 Task: Find connections with filter location Marche-en-Famenne with filter topic #Healthwith filter profile language Potuguese with filter current company NCS Group with filter school Deccan College Of Engineering And Technology with filter industry Water, Waste, Steam, and Air Conditioning Services with filter service category Email Marketing with filter keywords title Landscaping Worker
Action: Mouse moved to (521, 91)
Screenshot: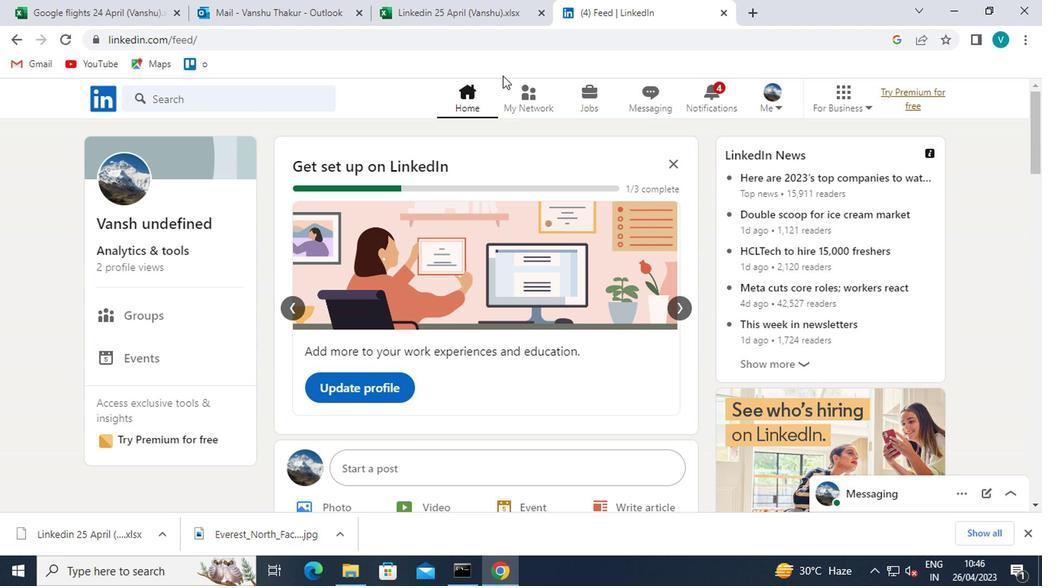
Action: Mouse pressed left at (521, 91)
Screenshot: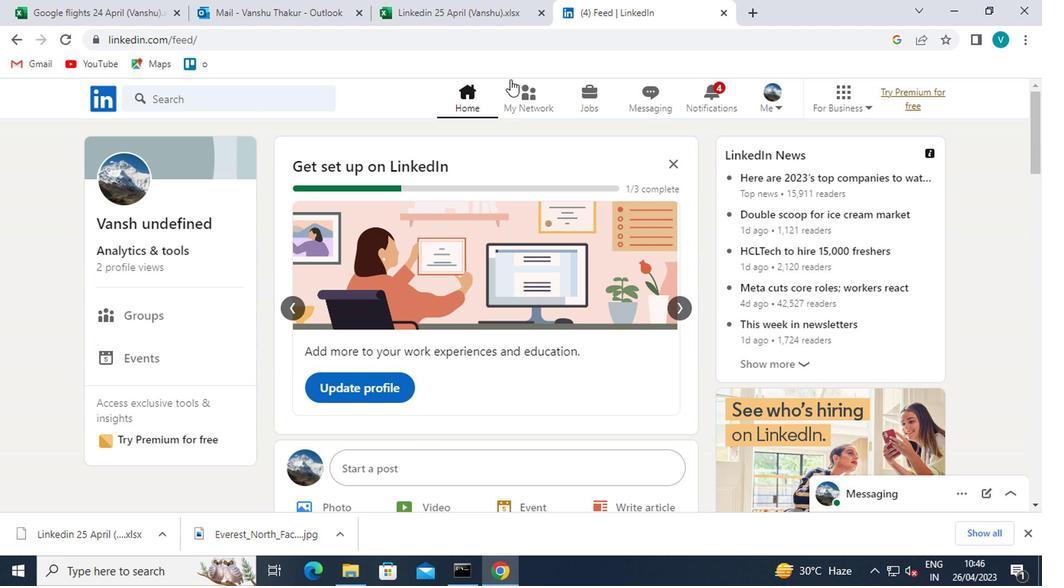 
Action: Mouse moved to (124, 186)
Screenshot: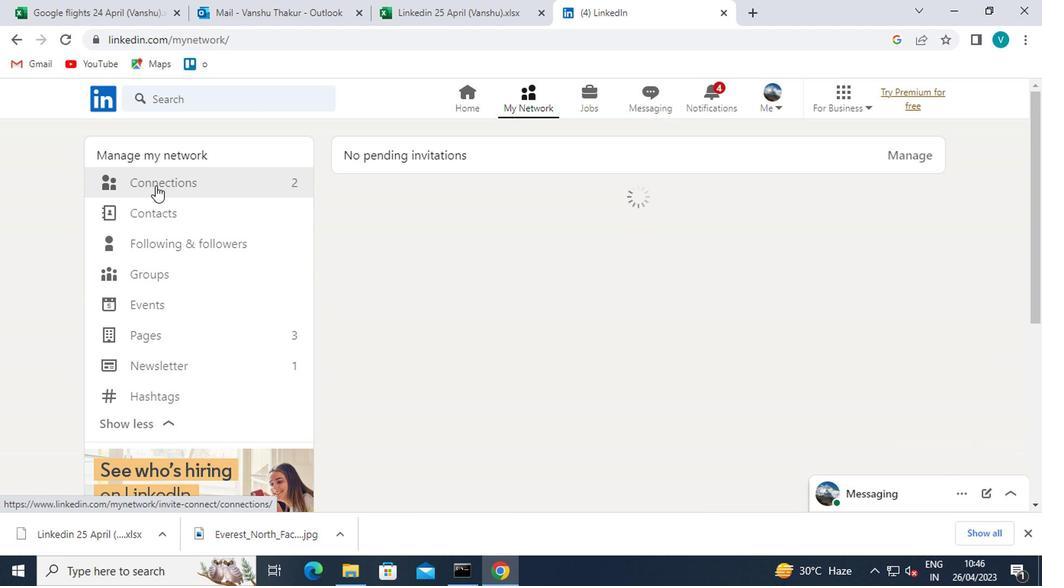 
Action: Mouse pressed left at (124, 186)
Screenshot: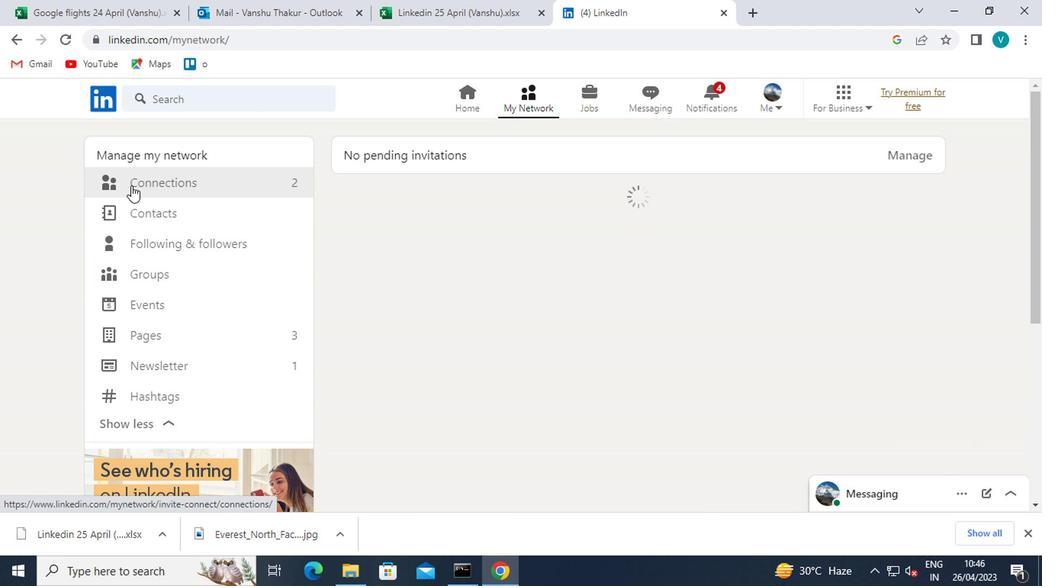 
Action: Mouse moved to (612, 185)
Screenshot: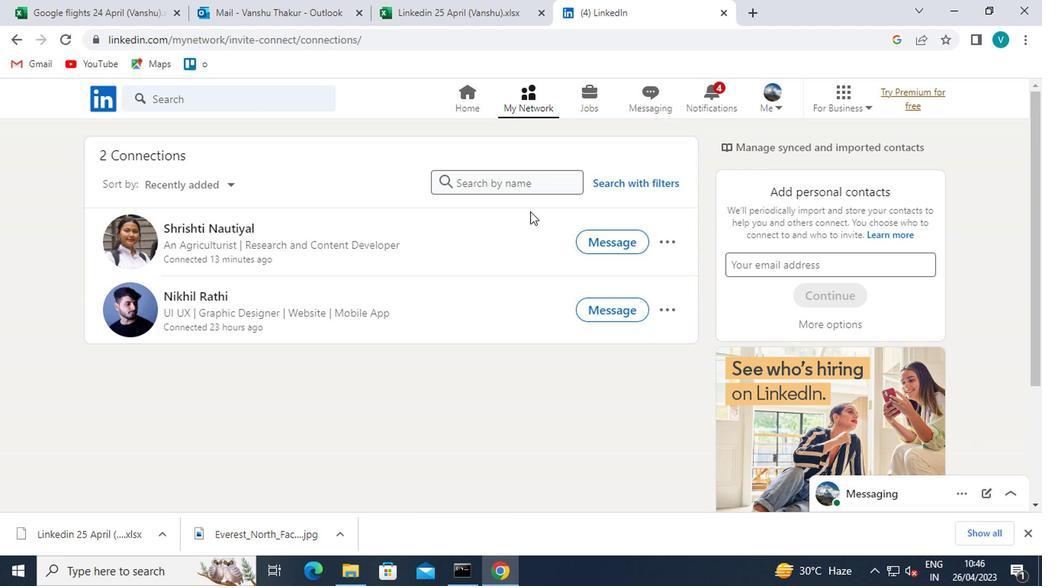 
Action: Mouse pressed left at (612, 185)
Screenshot: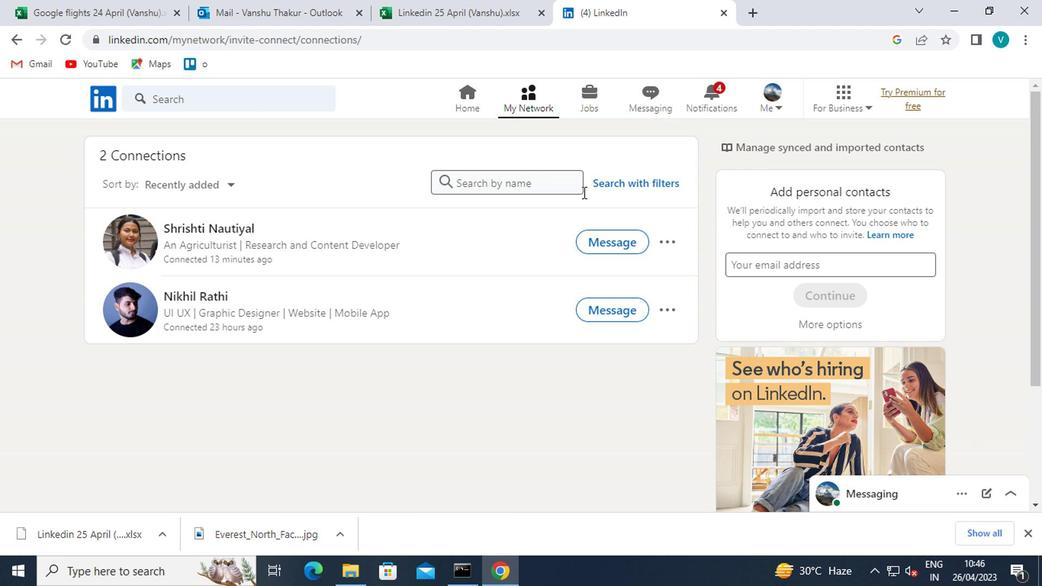 
Action: Mouse moved to (504, 132)
Screenshot: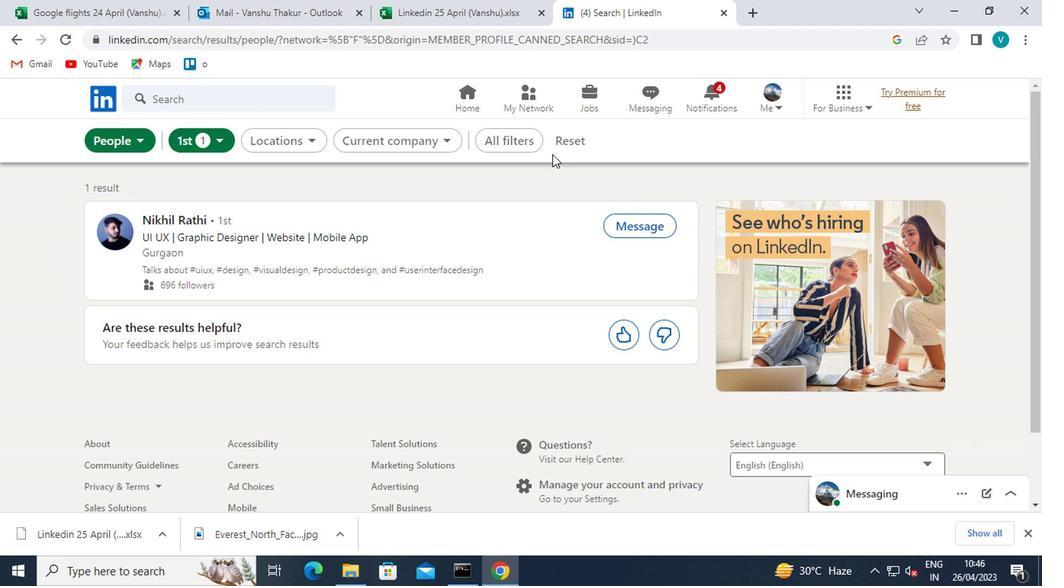 
Action: Mouse pressed left at (504, 132)
Screenshot: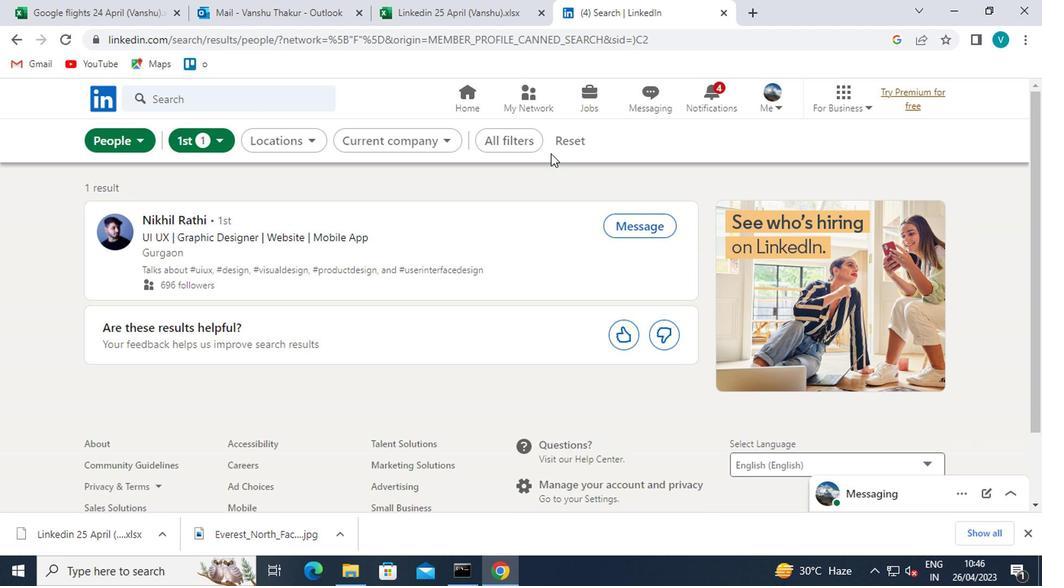 
Action: Mouse moved to (890, 322)
Screenshot: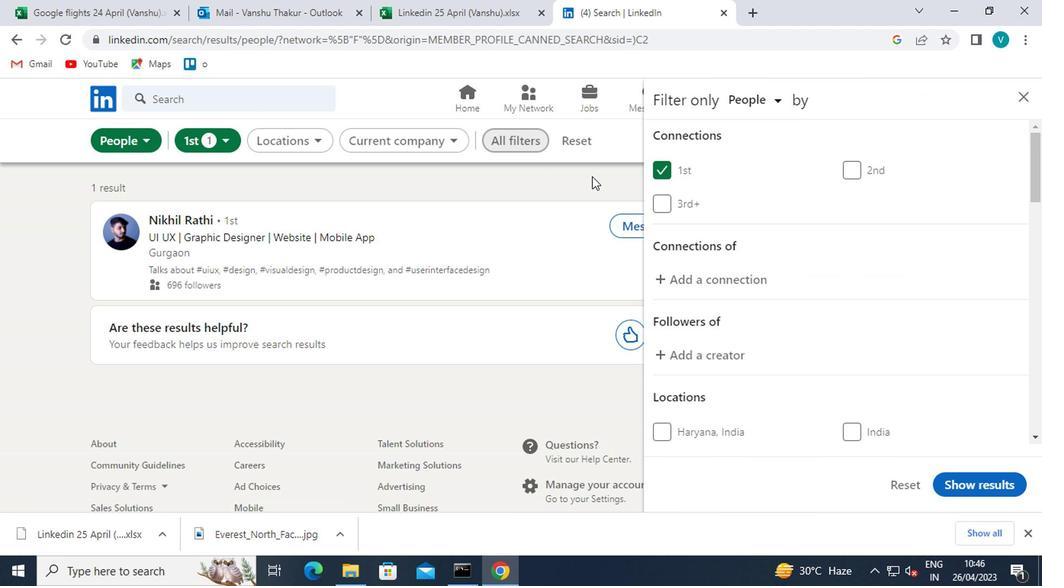 
Action: Mouse scrolled (890, 321) with delta (0, -1)
Screenshot: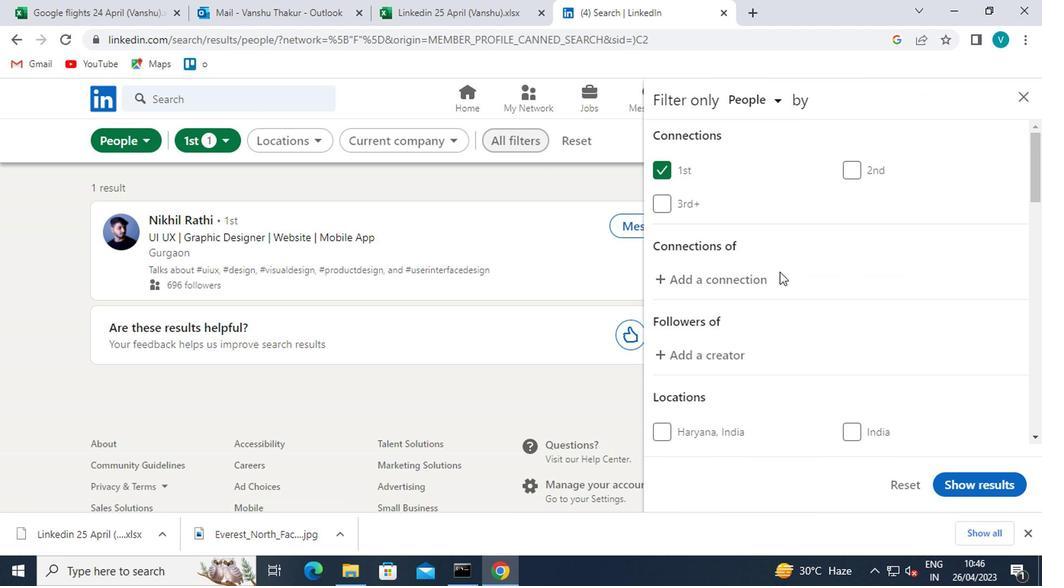
Action: Mouse moved to (890, 323)
Screenshot: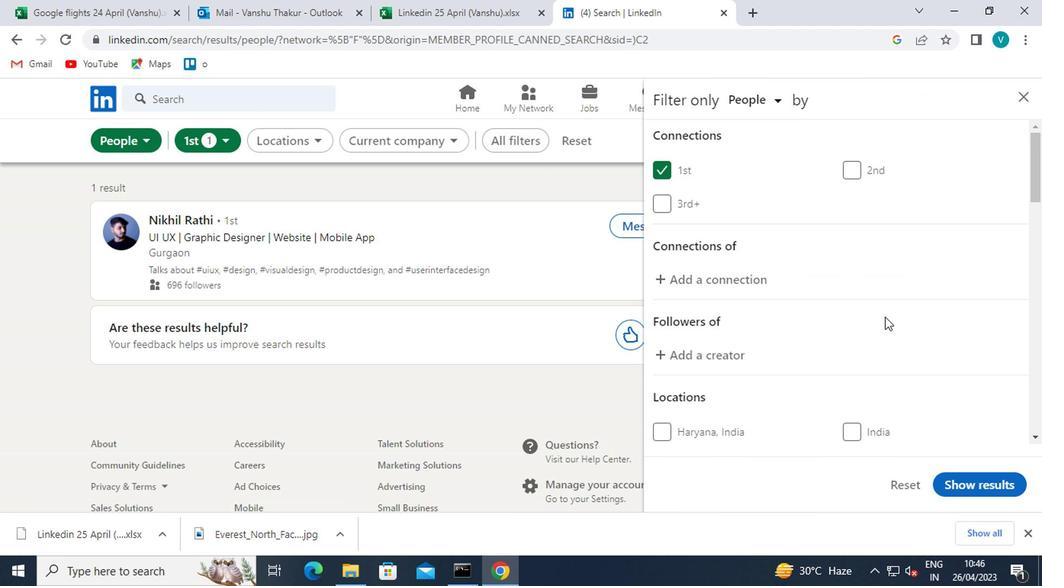 
Action: Mouse scrolled (890, 322) with delta (0, 0)
Screenshot: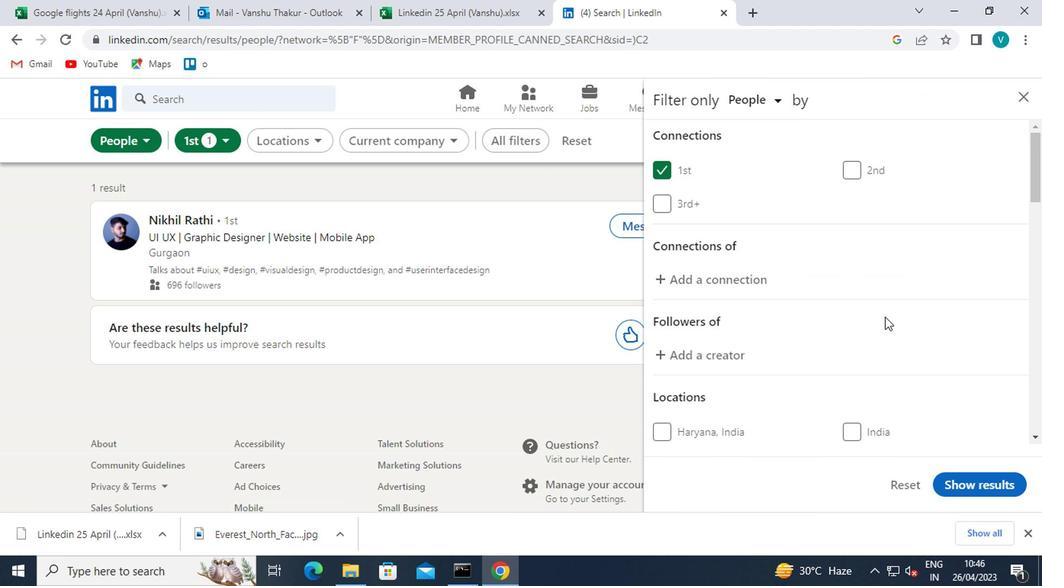 
Action: Mouse moved to (703, 344)
Screenshot: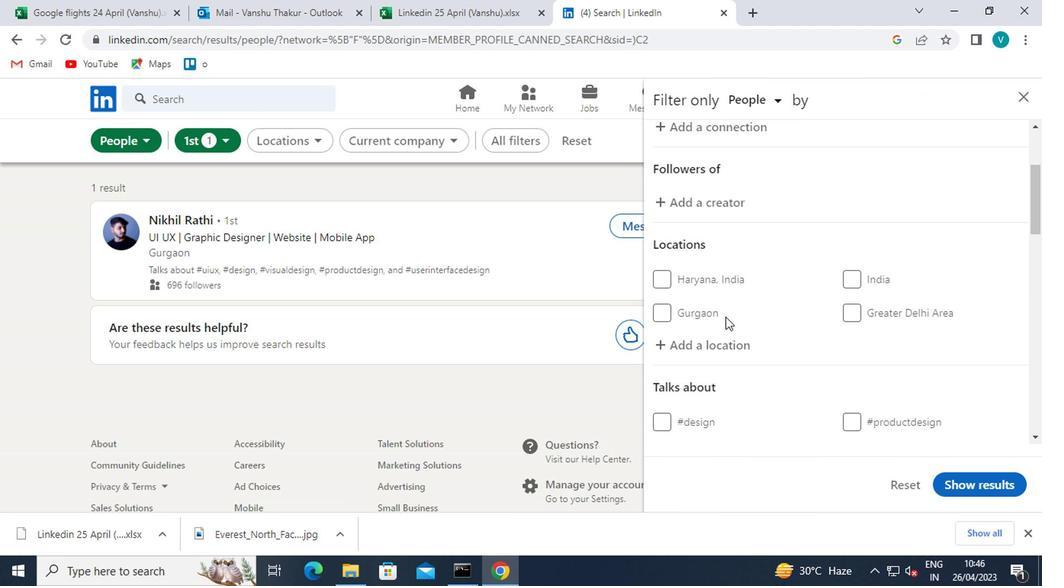 
Action: Mouse pressed left at (703, 344)
Screenshot: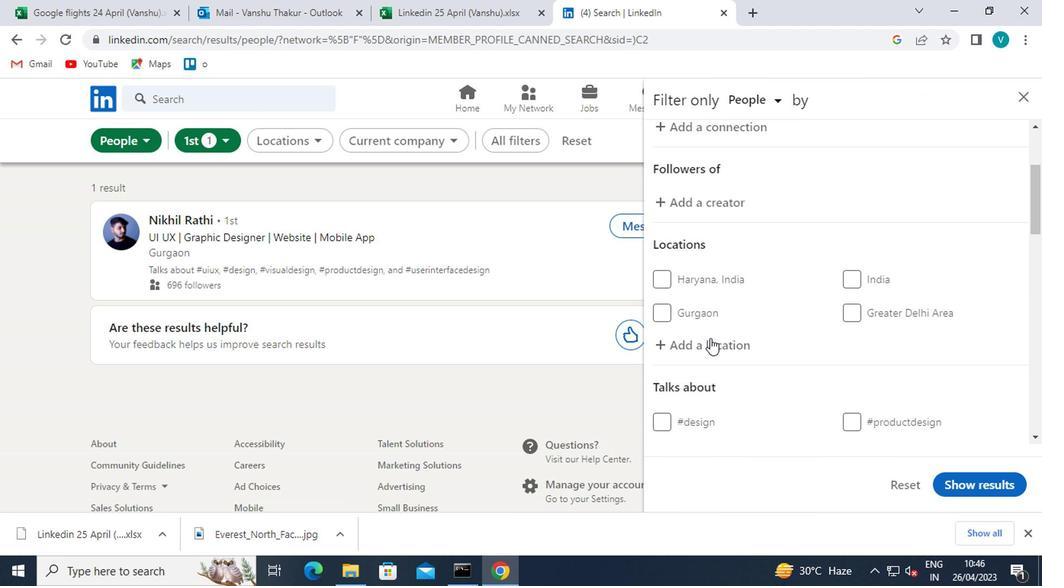 
Action: Mouse moved to (703, 345)
Screenshot: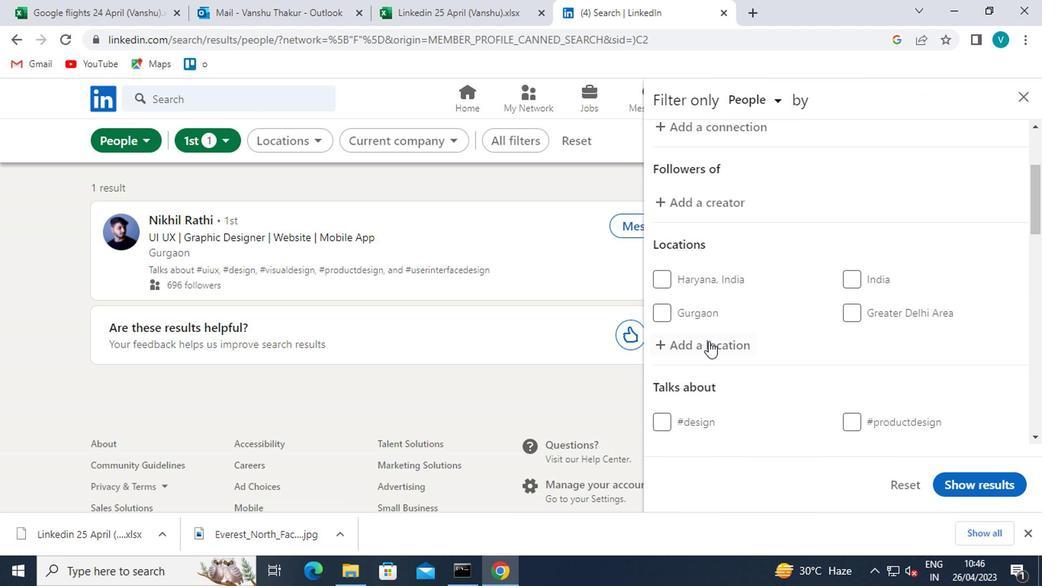 
Action: Key pressed <Key.shift>MARCHE-EN
Screenshot: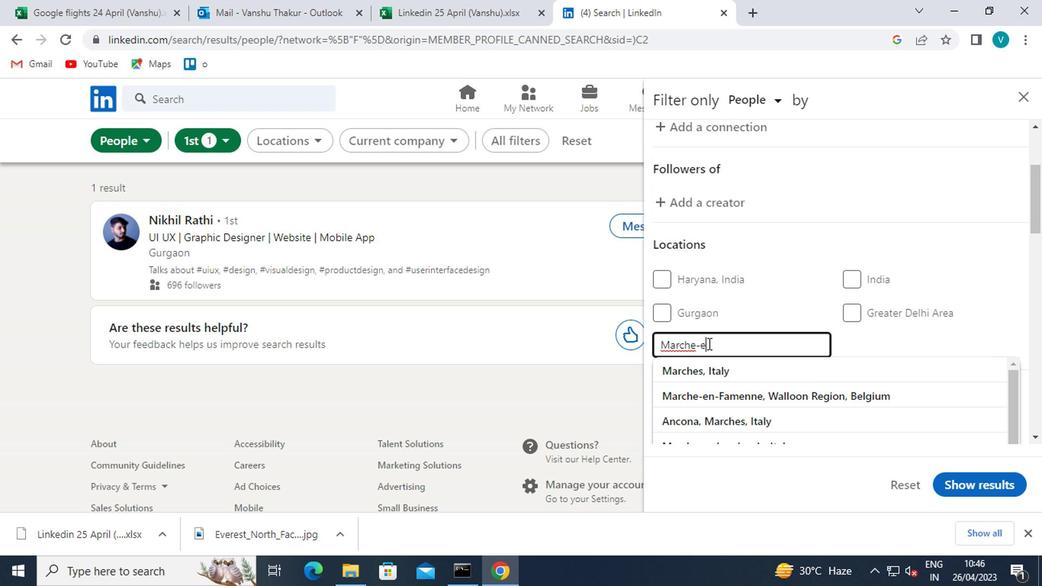 
Action: Mouse moved to (739, 372)
Screenshot: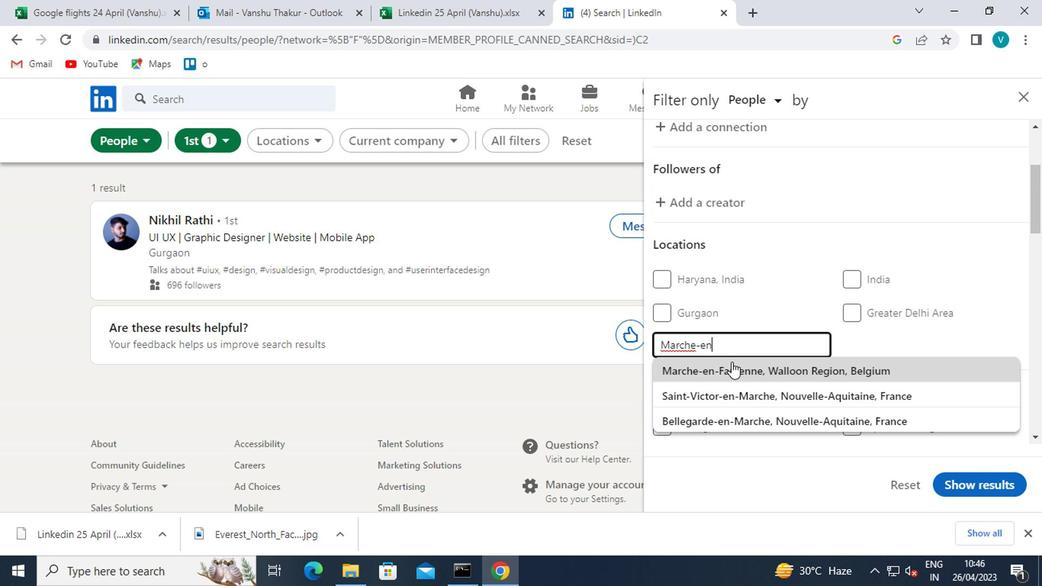 
Action: Mouse pressed left at (739, 372)
Screenshot: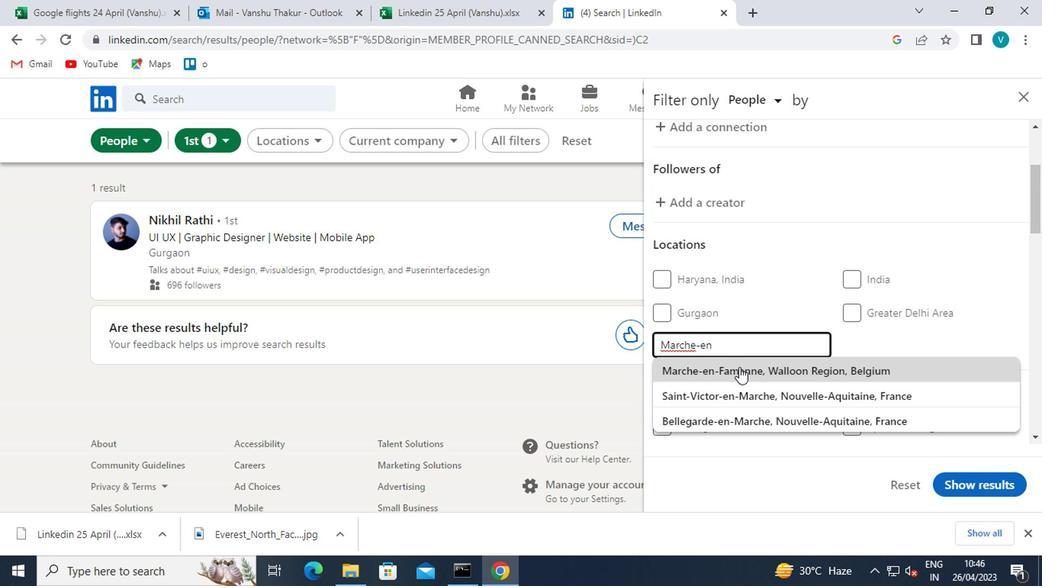 
Action: Mouse scrolled (739, 372) with delta (0, 0)
Screenshot: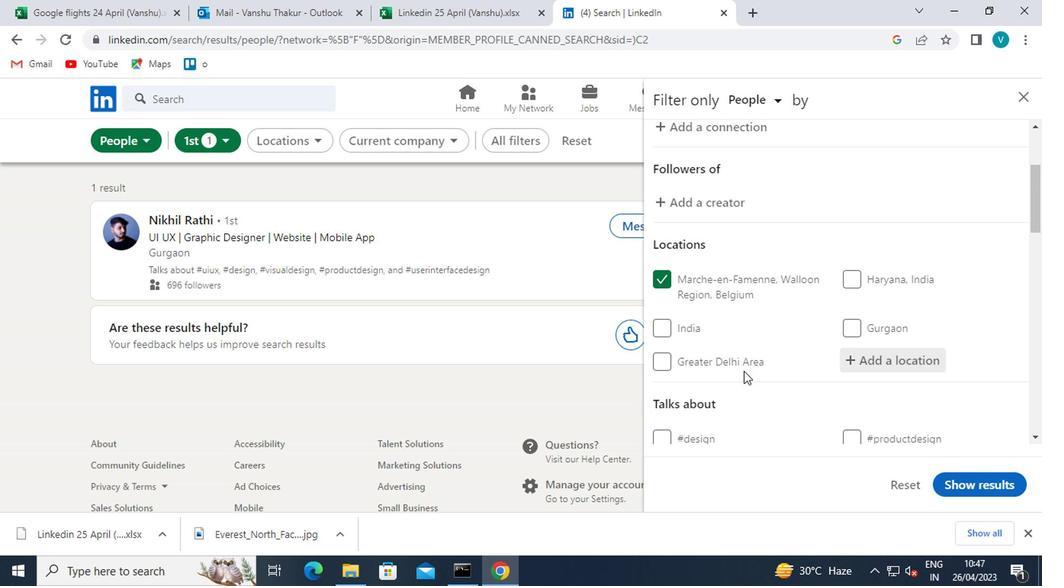 
Action: Mouse scrolled (739, 372) with delta (0, 0)
Screenshot: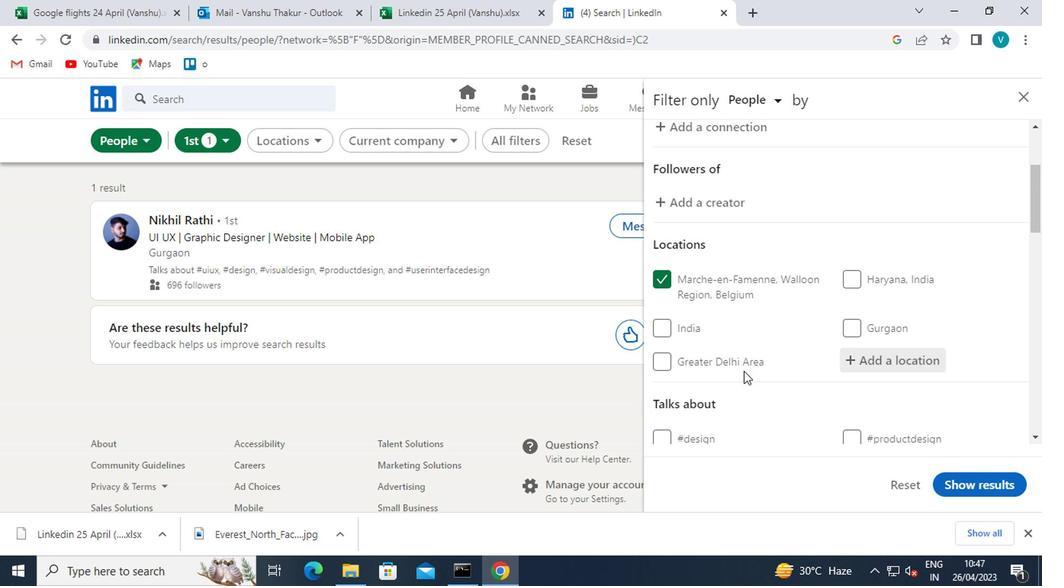 
Action: Mouse moved to (855, 346)
Screenshot: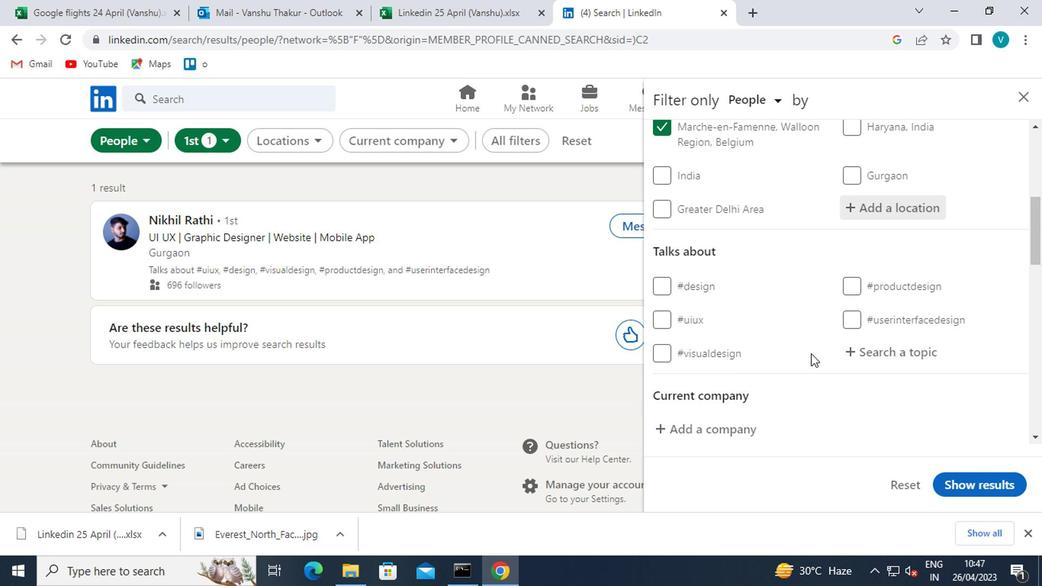 
Action: Mouse pressed left at (855, 346)
Screenshot: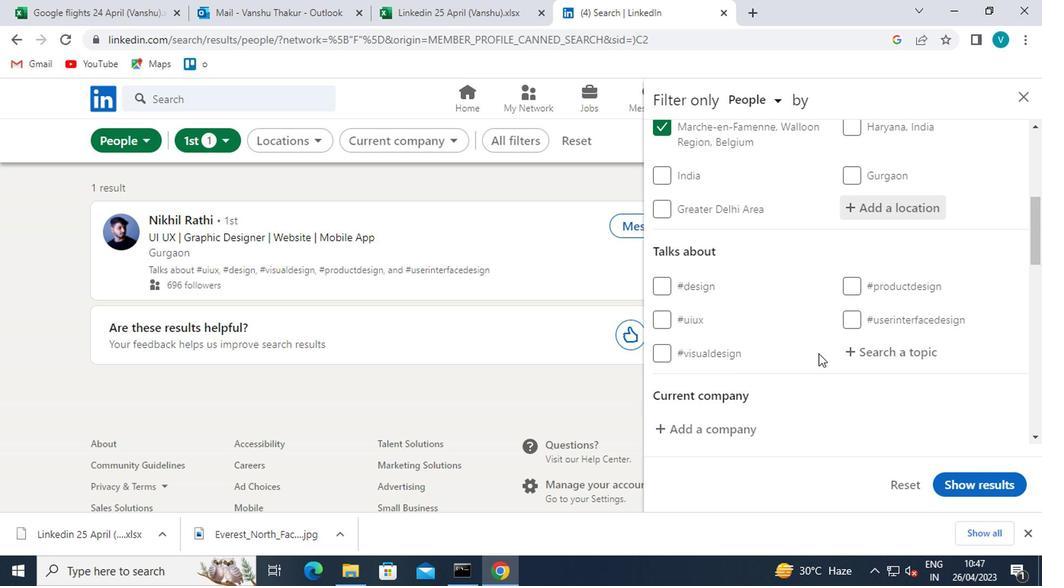 
Action: Mouse moved to (856, 345)
Screenshot: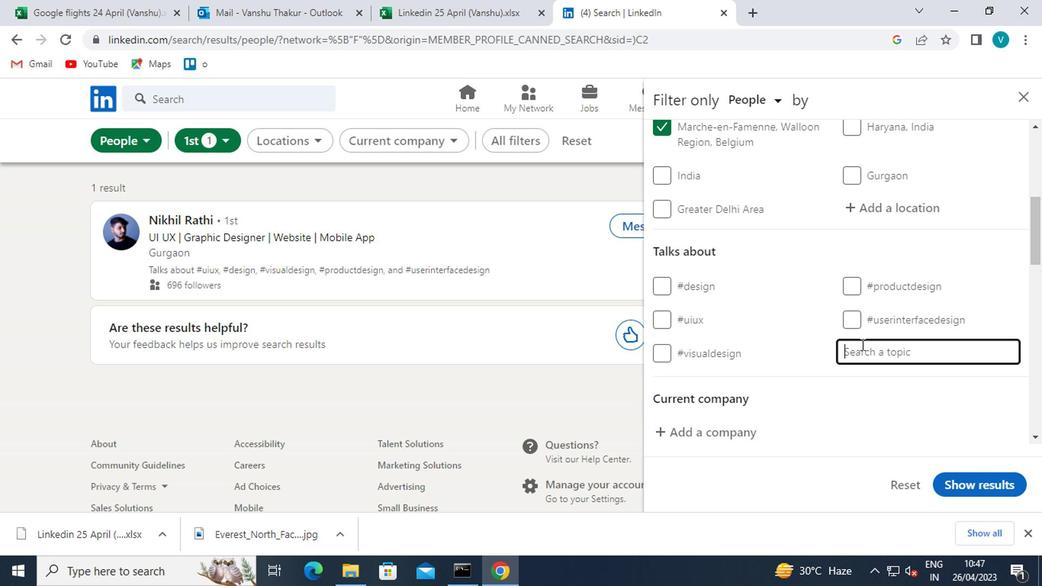 
Action: Key pressed <Key.shift><Key.shift>#<Key.shift>HEALTH
Screenshot: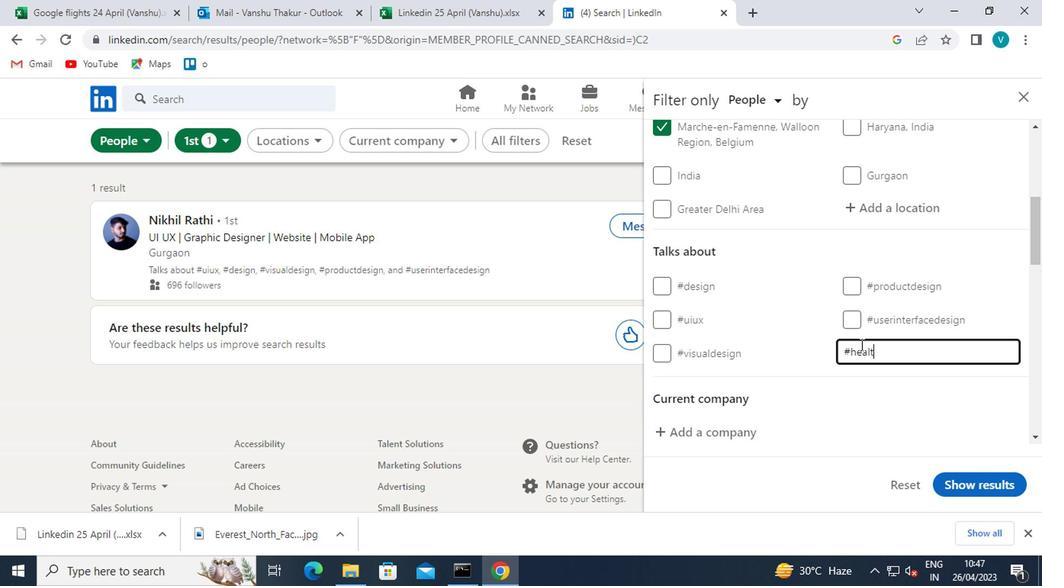 
Action: Mouse moved to (851, 353)
Screenshot: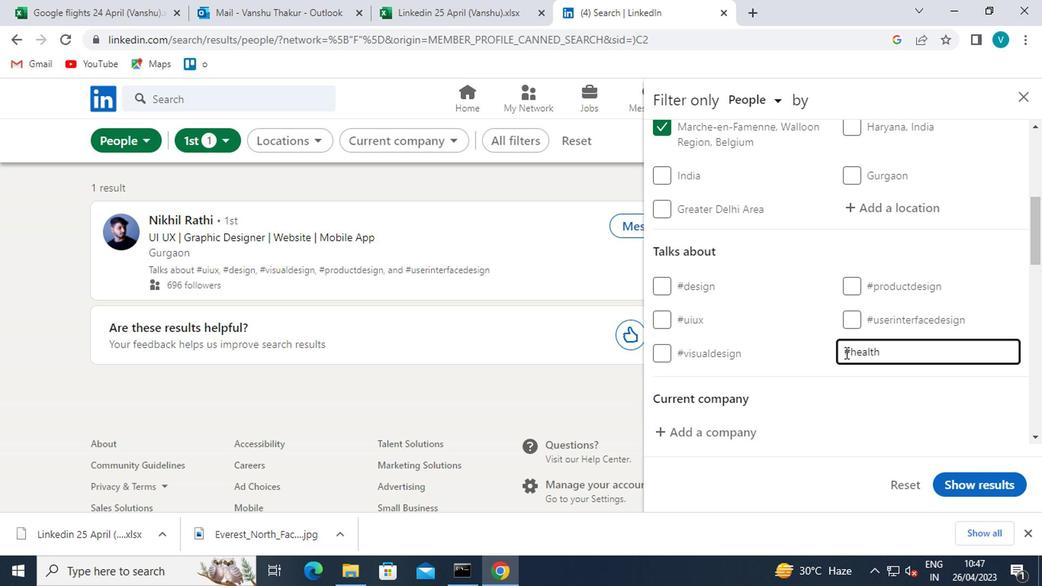 
Action: Mouse pressed left at (851, 353)
Screenshot: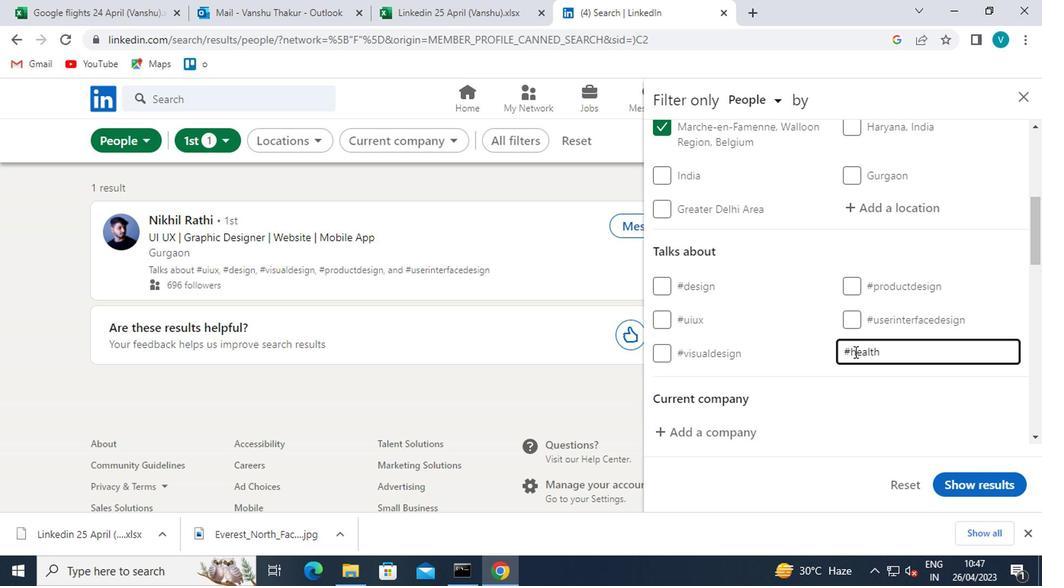 
Action: Mouse moved to (855, 385)
Screenshot: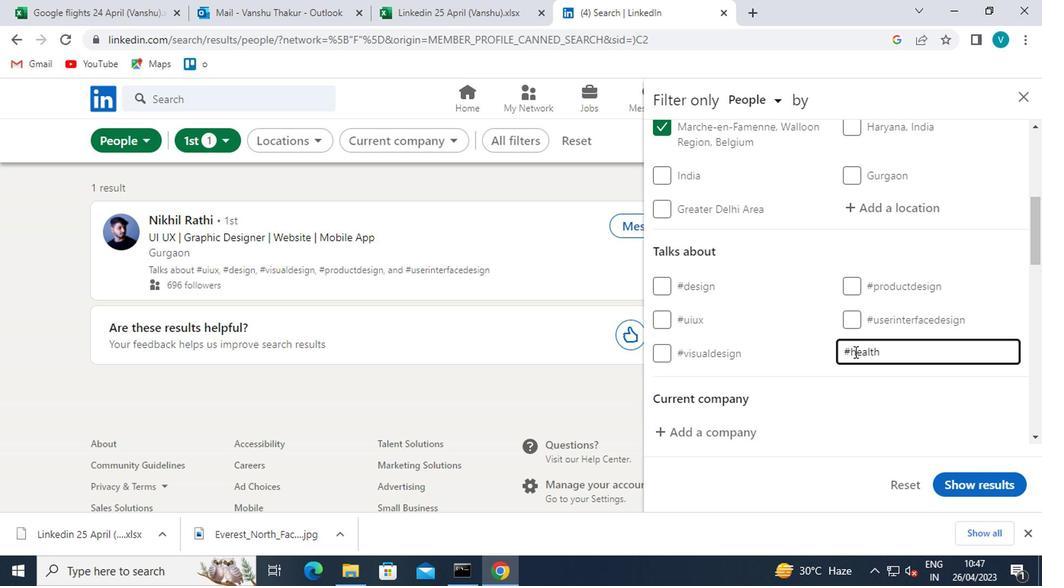 
Action: Key pressed <Key.backspace><Key.shift>H
Screenshot: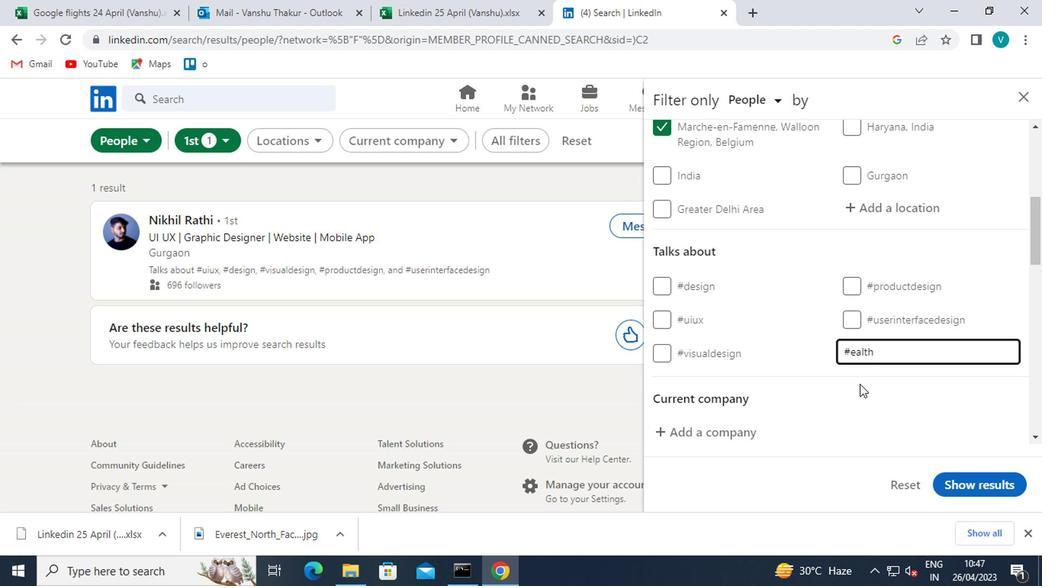 
Action: Mouse moved to (874, 415)
Screenshot: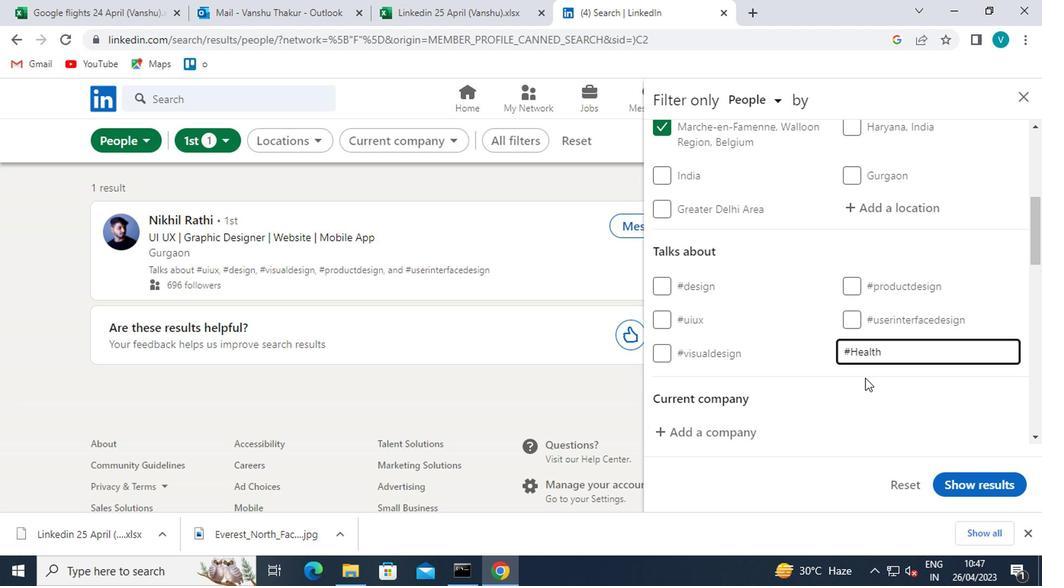 
Action: Mouse pressed left at (874, 415)
Screenshot: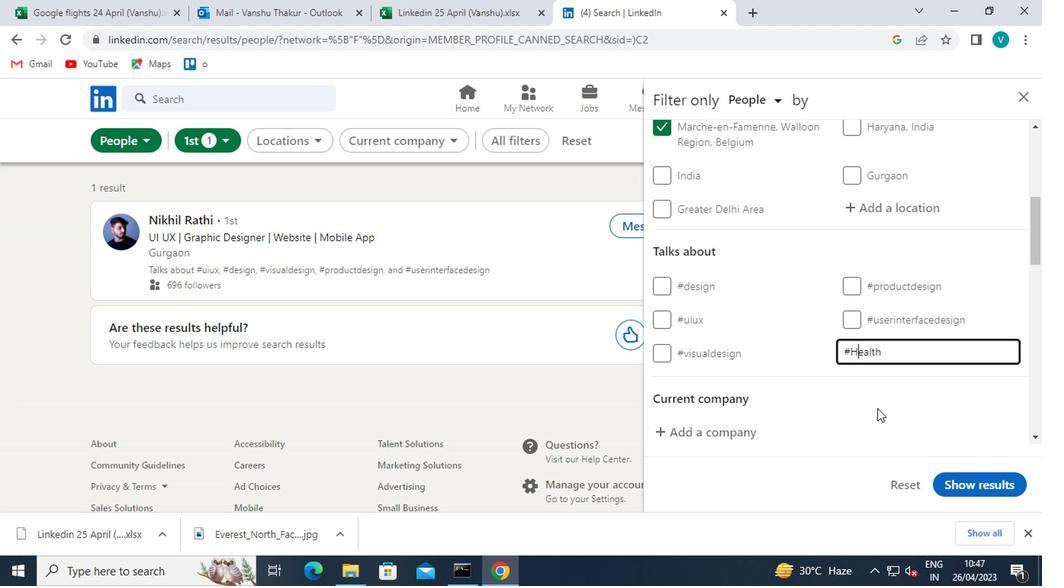 
Action: Mouse moved to (843, 387)
Screenshot: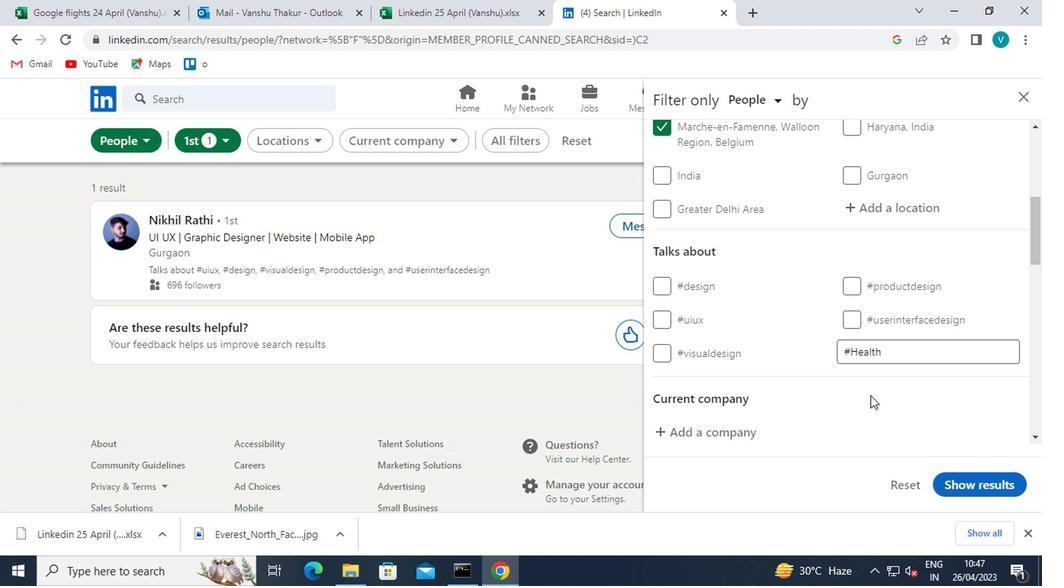 
Action: Mouse scrolled (843, 386) with delta (0, -1)
Screenshot: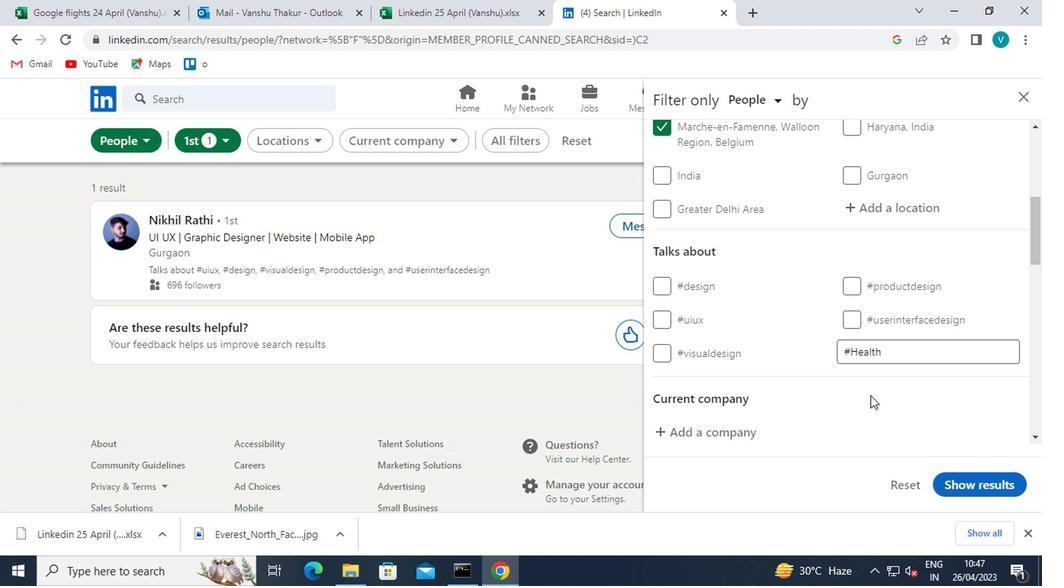 
Action: Mouse moved to (830, 383)
Screenshot: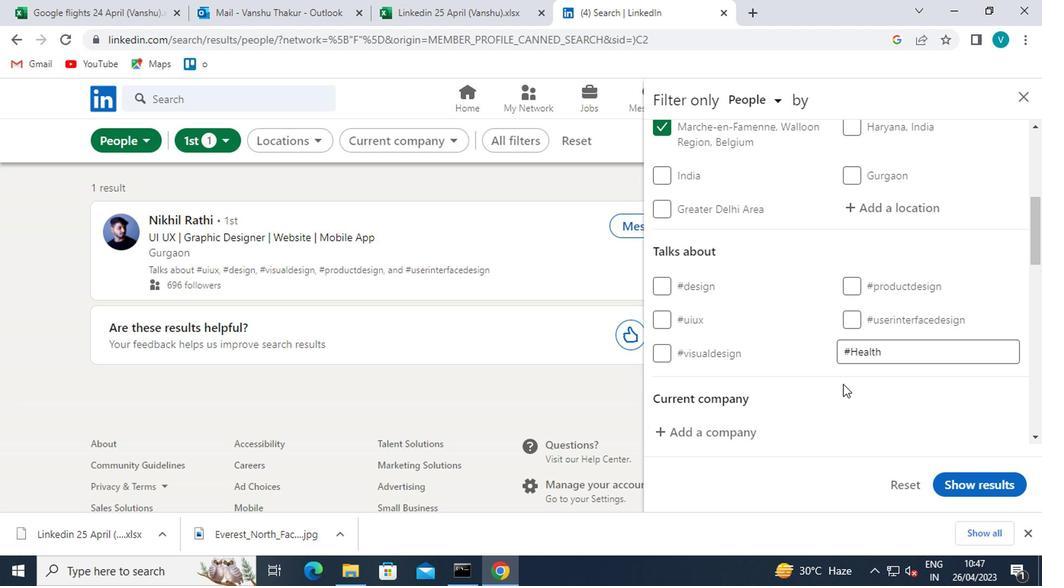 
Action: Mouse scrolled (830, 382) with delta (0, -1)
Screenshot: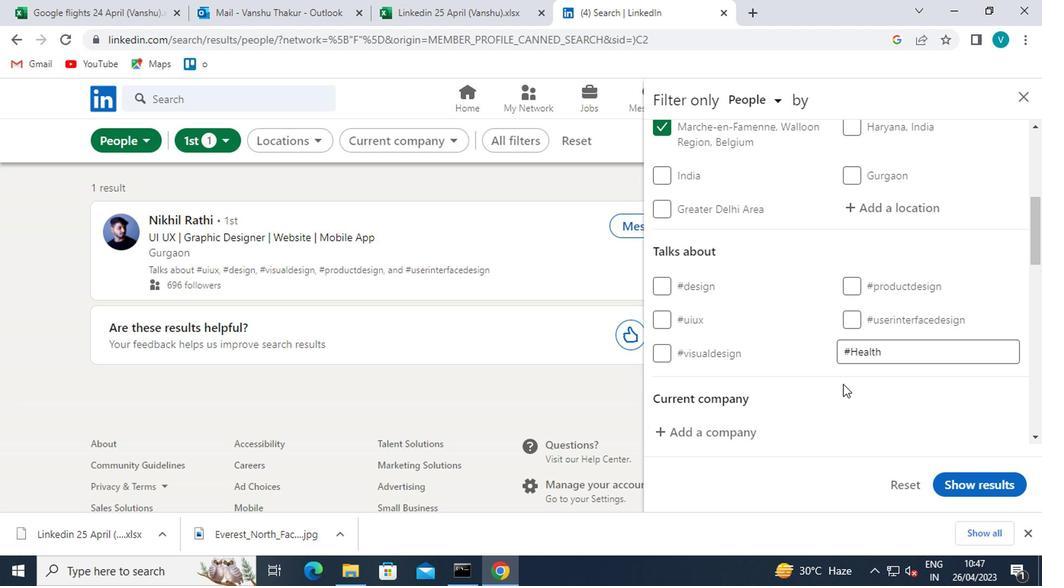 
Action: Mouse moved to (715, 283)
Screenshot: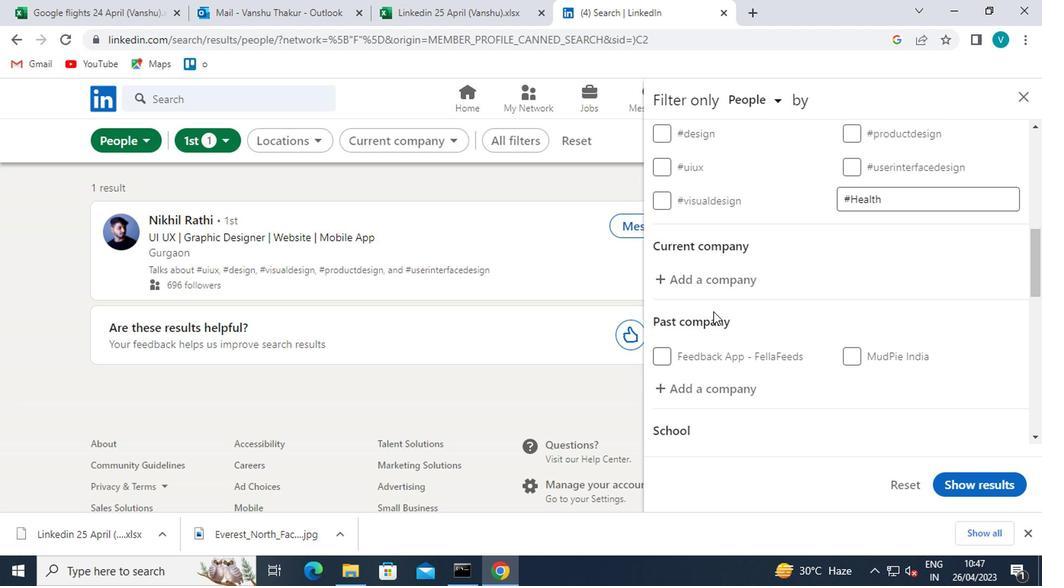 
Action: Mouse pressed left at (715, 283)
Screenshot: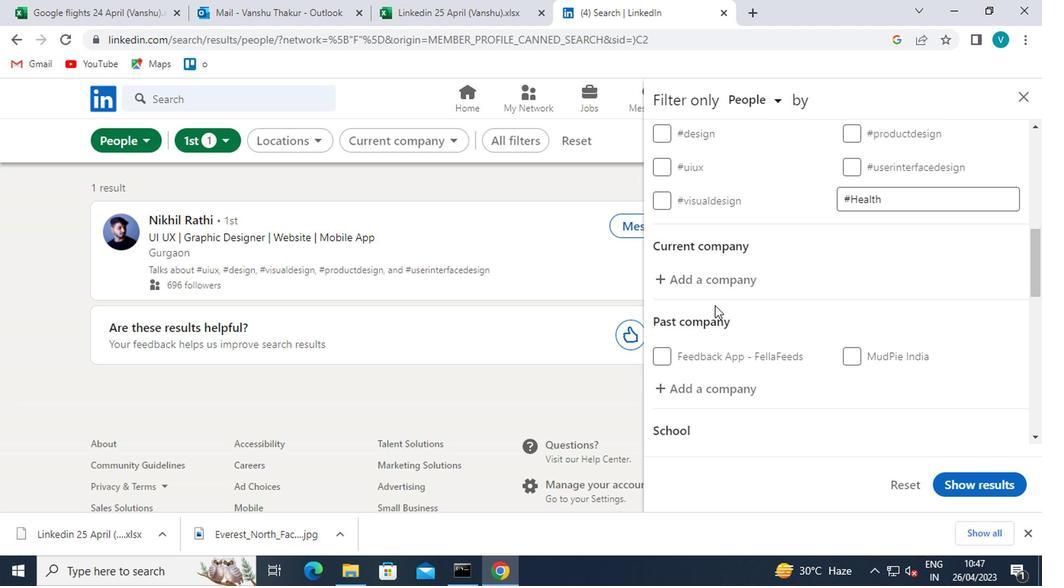 
Action: Key pressed <Key.shift><Key.shift><Key.shift><Key.shift><Key.shift><Key.shift><Key.shift><Key.shift><Key.shift><Key.shift><Key.shift><Key.shift><Key.shift><Key.shift><Key.shift><Key.shift><Key.shift><Key.shift><Key.shift><Key.shift><Key.shift><Key.shift><Key.shift><Key.shift><Key.shift><Key.shift><Key.shift><Key.shift><Key.shift>NCS<Key.space>
Screenshot: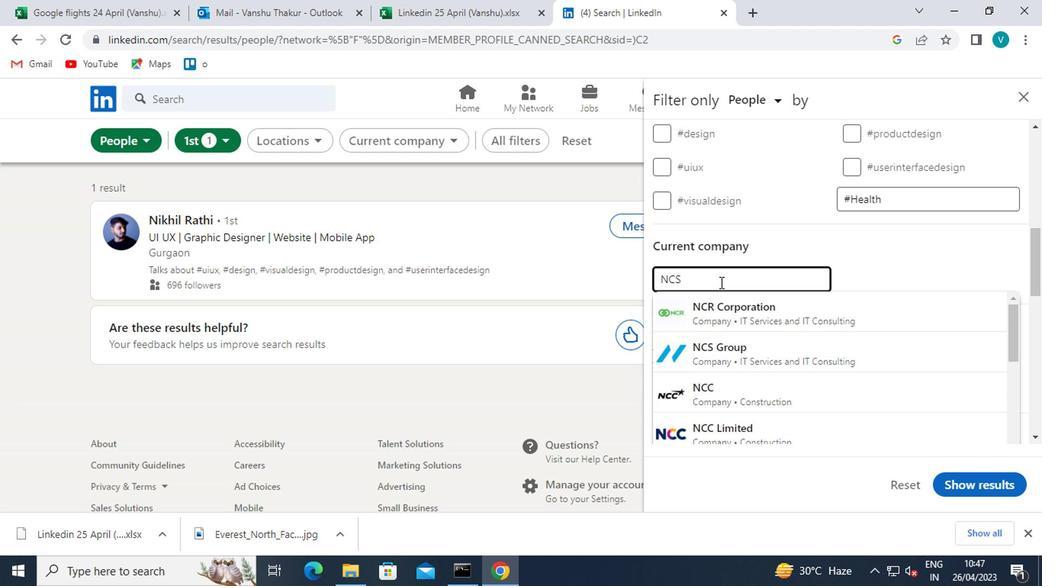 
Action: Mouse moved to (727, 315)
Screenshot: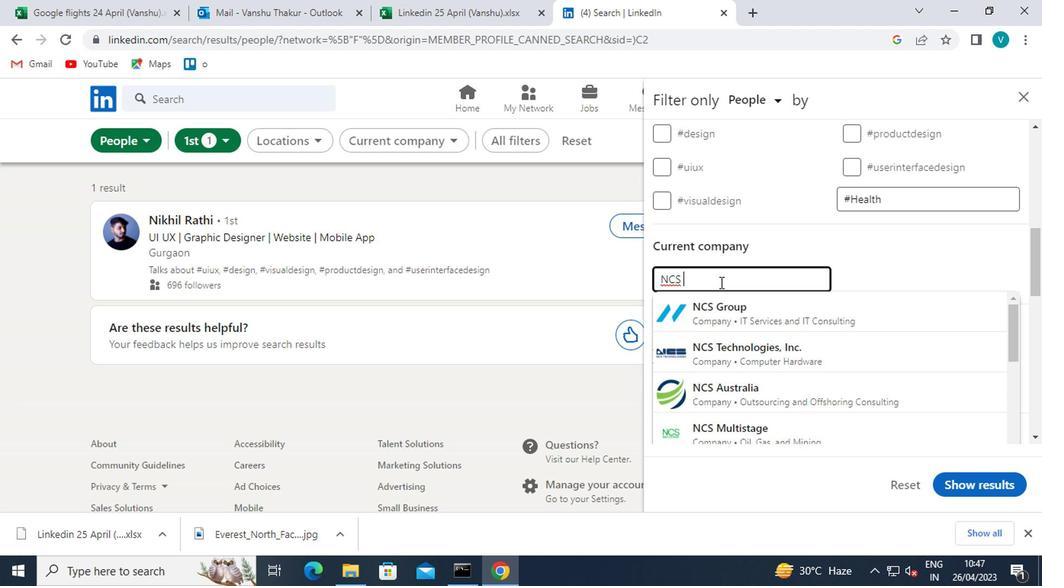 
Action: Mouse pressed left at (727, 315)
Screenshot: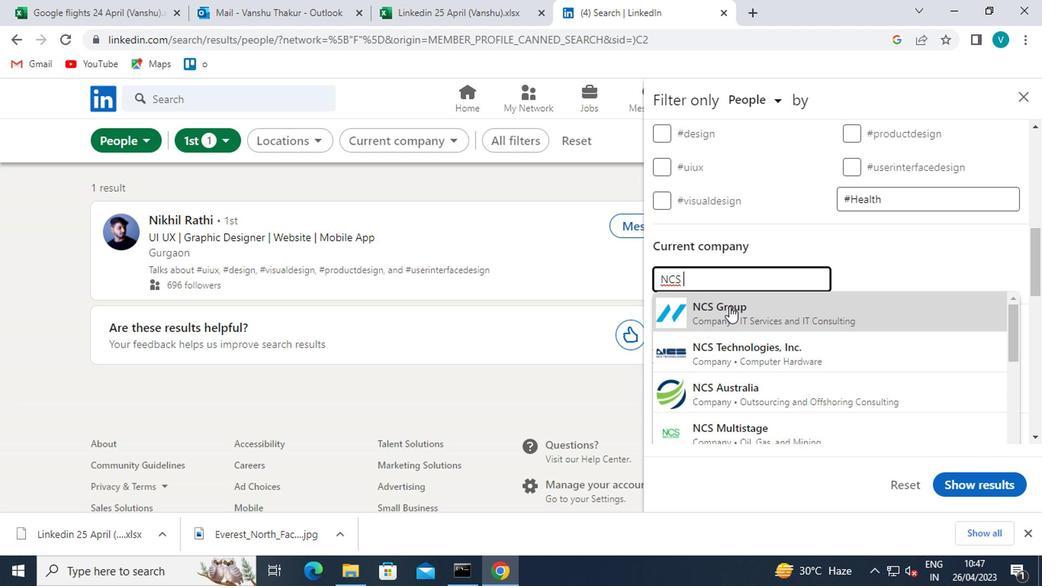 
Action: Mouse moved to (733, 306)
Screenshot: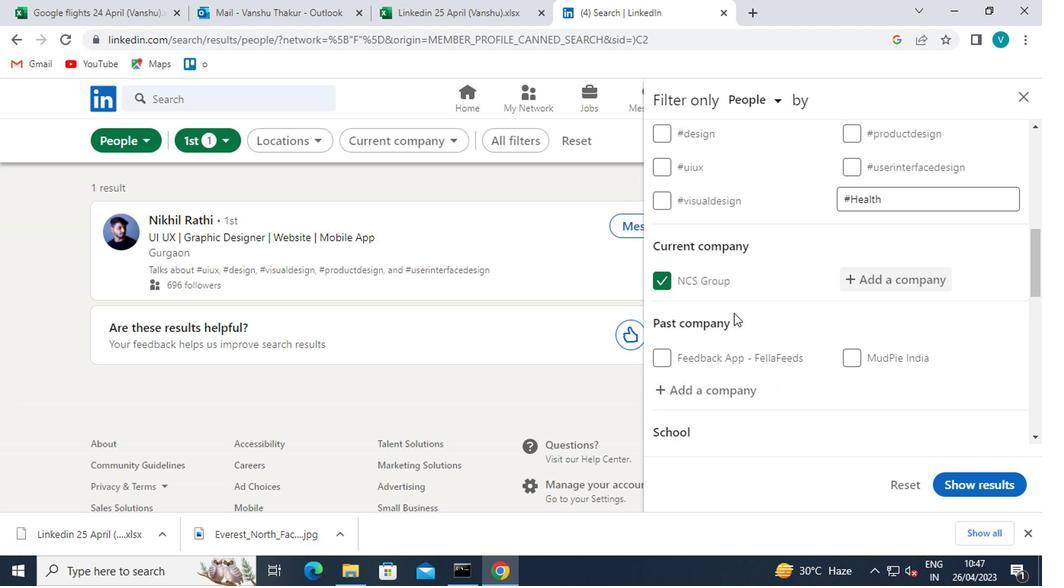 
Action: Mouse scrolled (733, 306) with delta (0, 0)
Screenshot: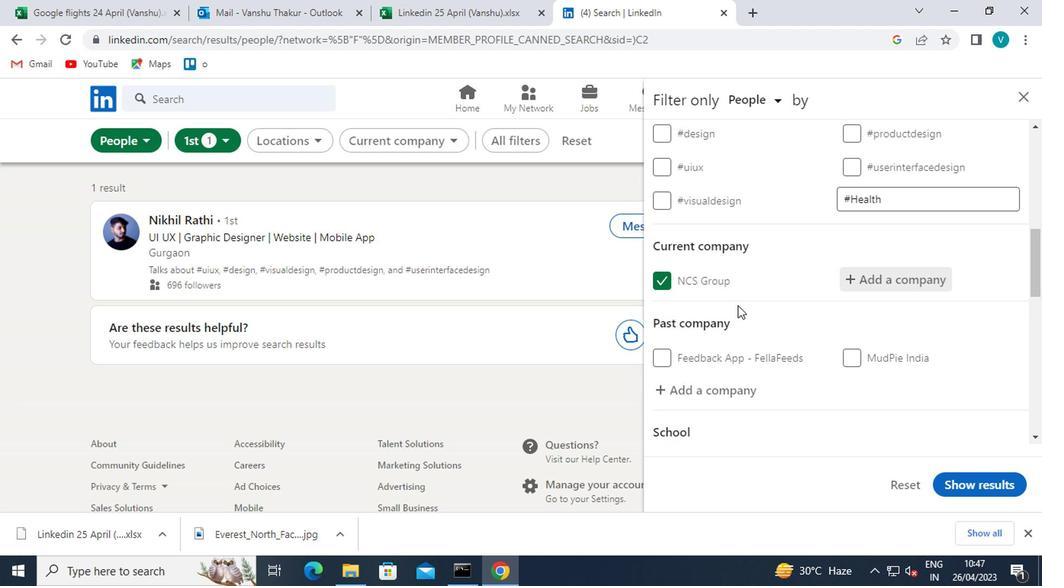 
Action: Mouse scrolled (733, 306) with delta (0, 0)
Screenshot: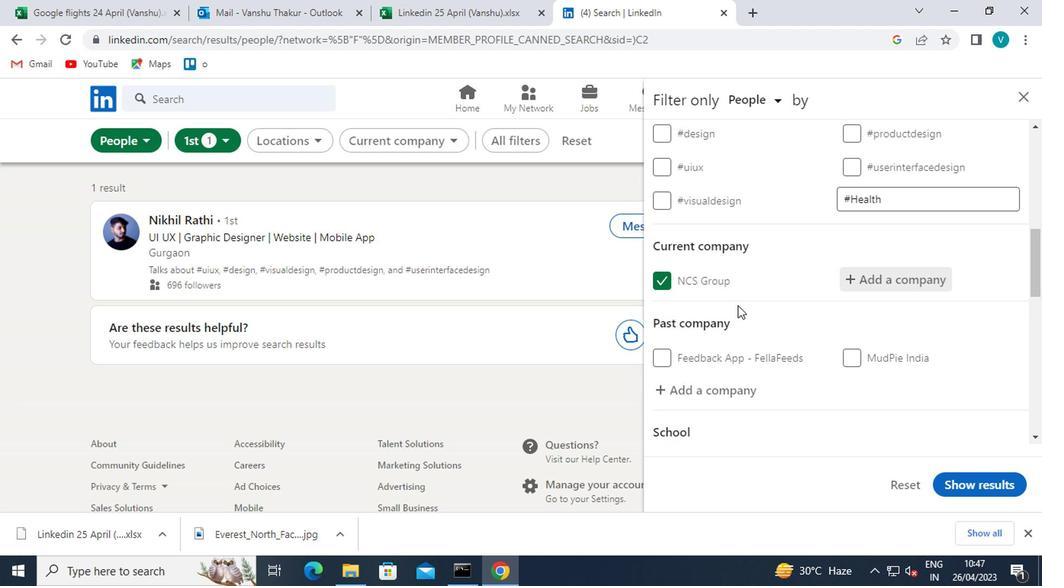 
Action: Mouse moved to (724, 326)
Screenshot: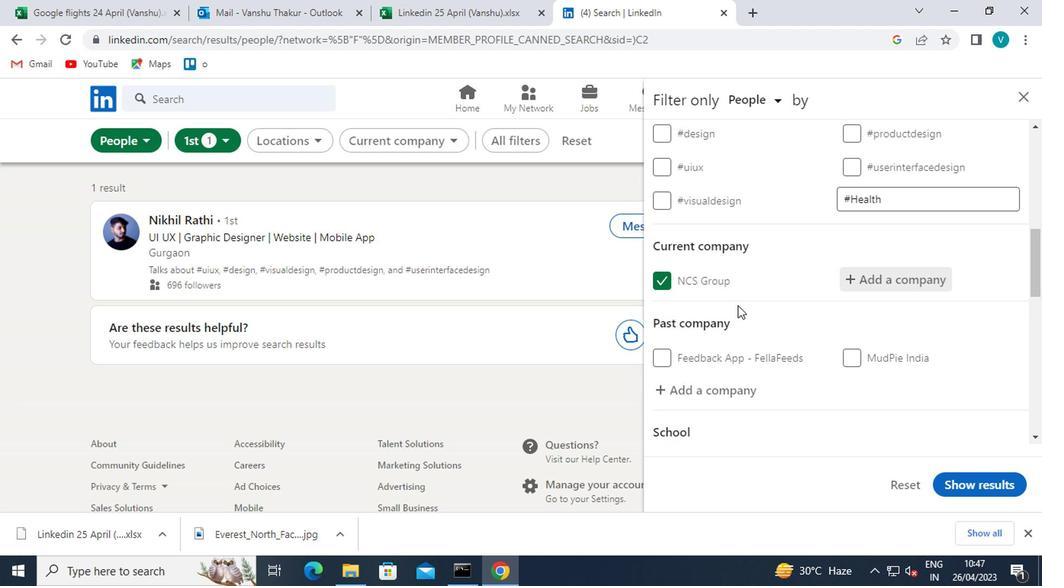 
Action: Mouse scrolled (724, 326) with delta (0, 0)
Screenshot: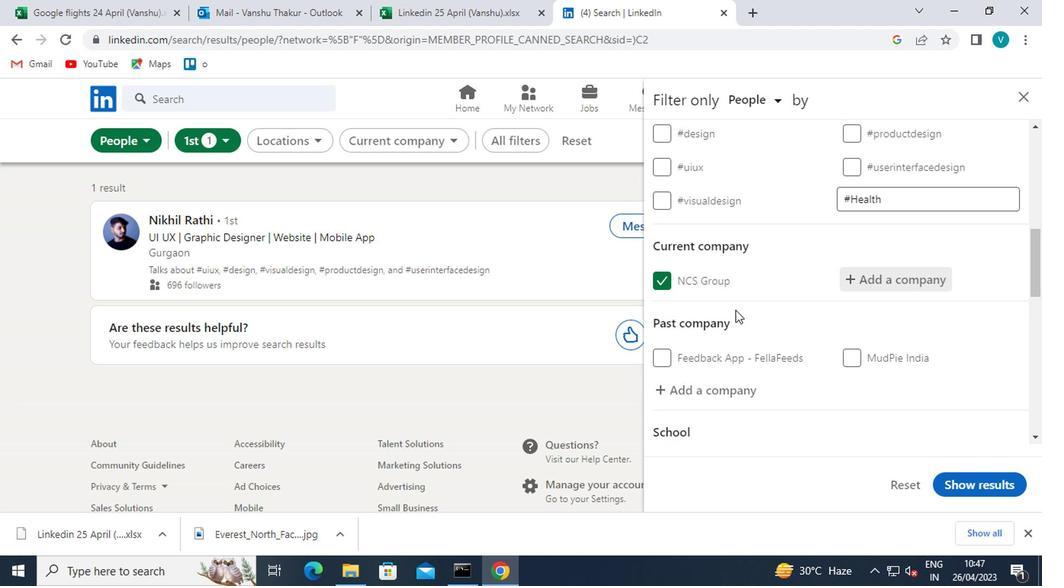 
Action: Mouse moved to (745, 307)
Screenshot: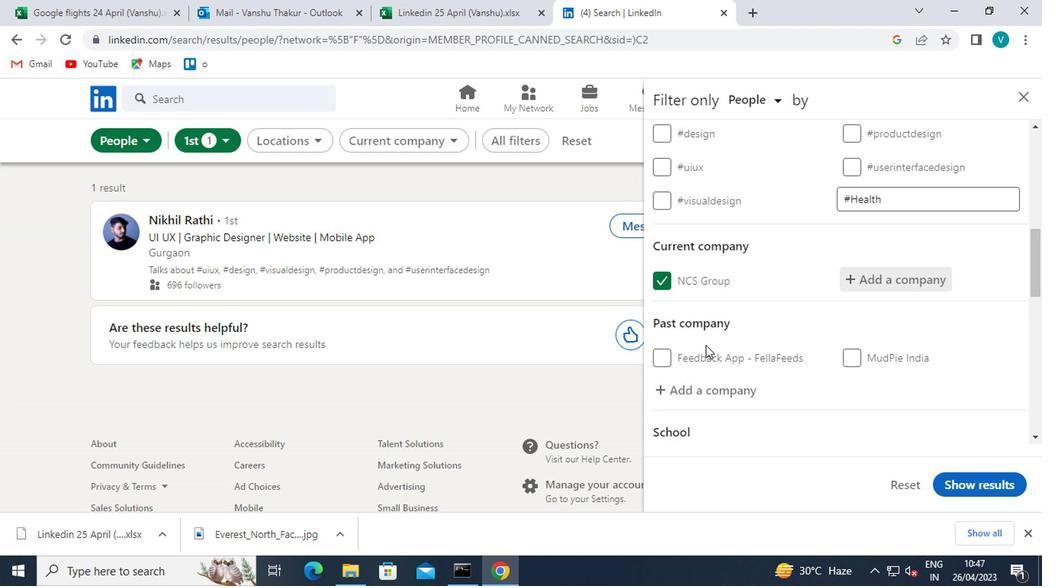 
Action: Mouse scrolled (745, 306) with delta (0, -1)
Screenshot: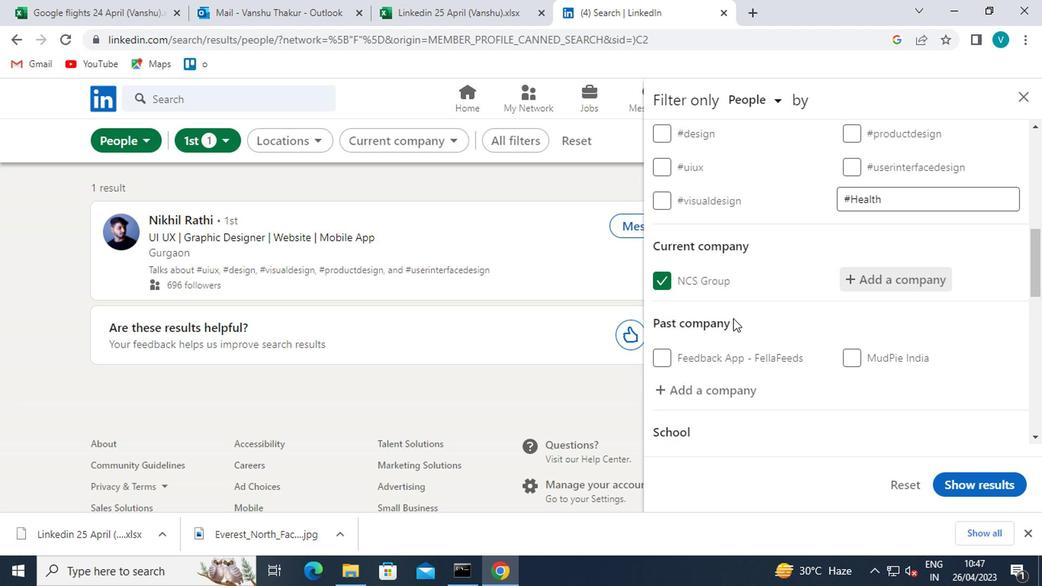 
Action: Mouse scrolled (745, 306) with delta (0, -1)
Screenshot: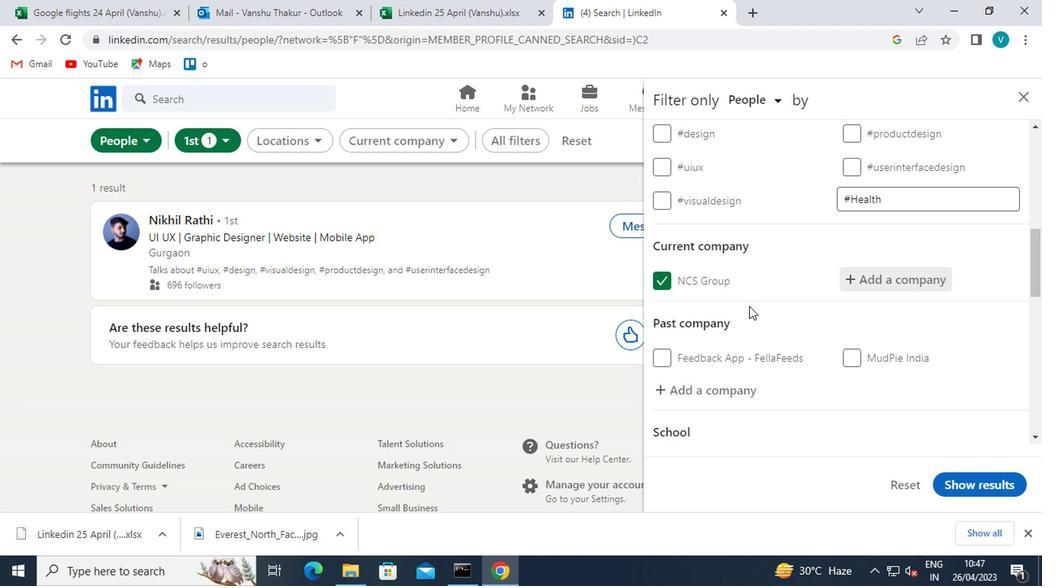 
Action: Mouse scrolled (745, 308) with delta (0, 0)
Screenshot: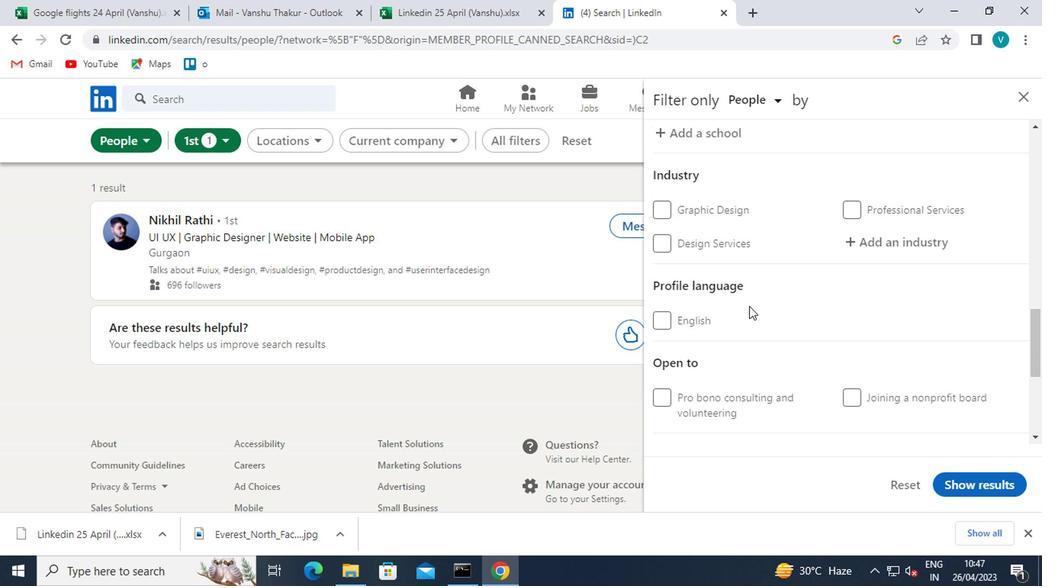 
Action: Mouse moved to (710, 213)
Screenshot: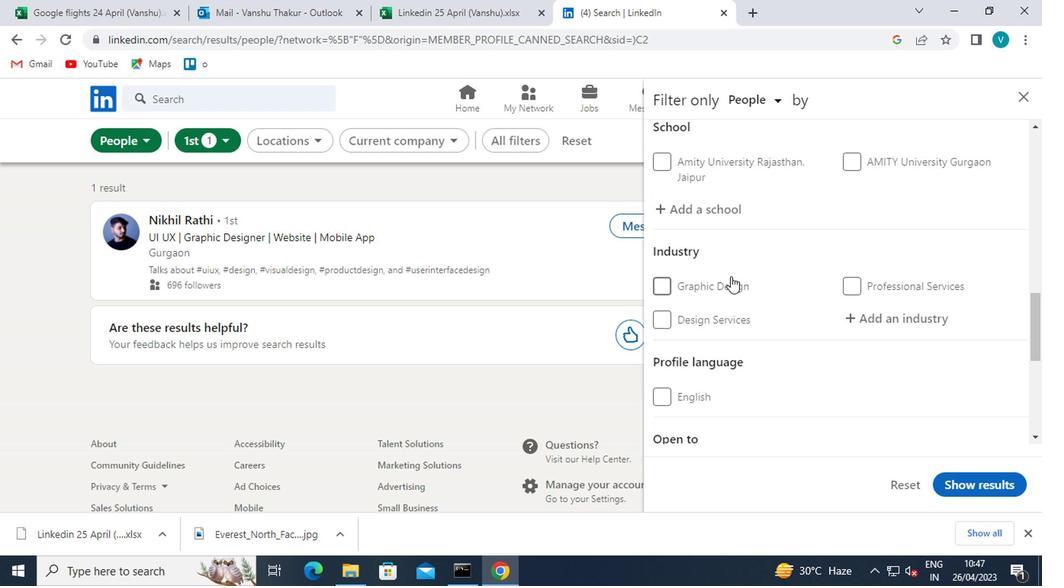 
Action: Mouse pressed left at (710, 213)
Screenshot: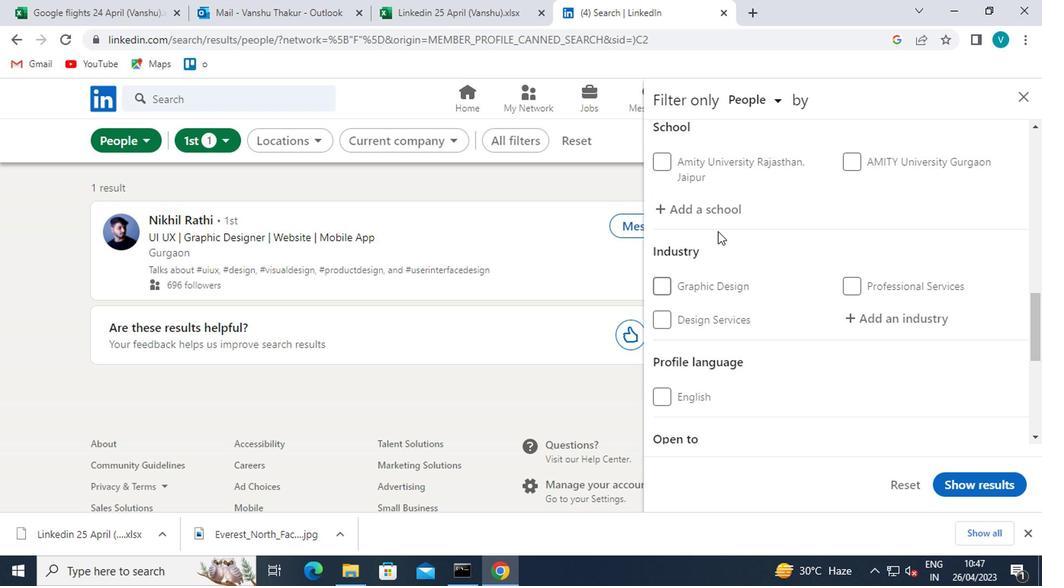 
Action: Key pressed <Key.shift><Key.shift><Key.shift><Key.shift><Key.shift><Key.shift><Key.shift><Key.shift><Key.shift><Key.shift><Key.shift><Key.shift>DECCAN<Key.space>
Screenshot: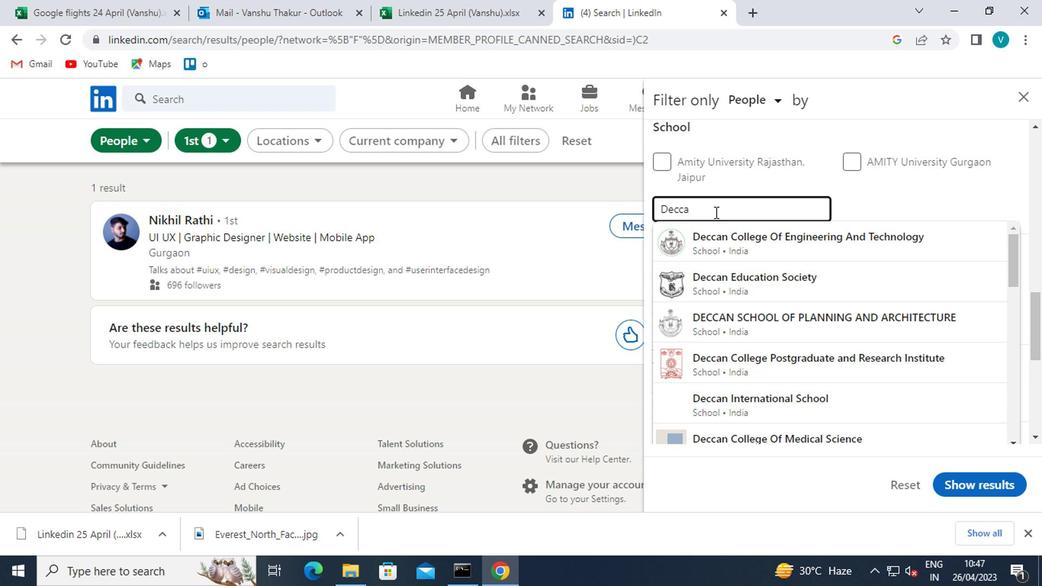 
Action: Mouse moved to (763, 280)
Screenshot: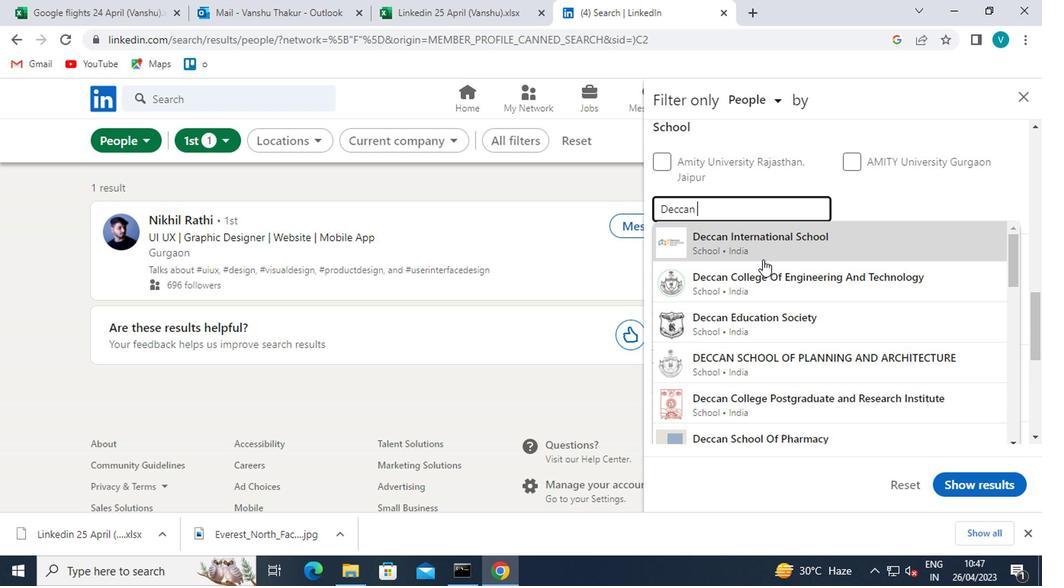 
Action: Mouse pressed left at (763, 280)
Screenshot: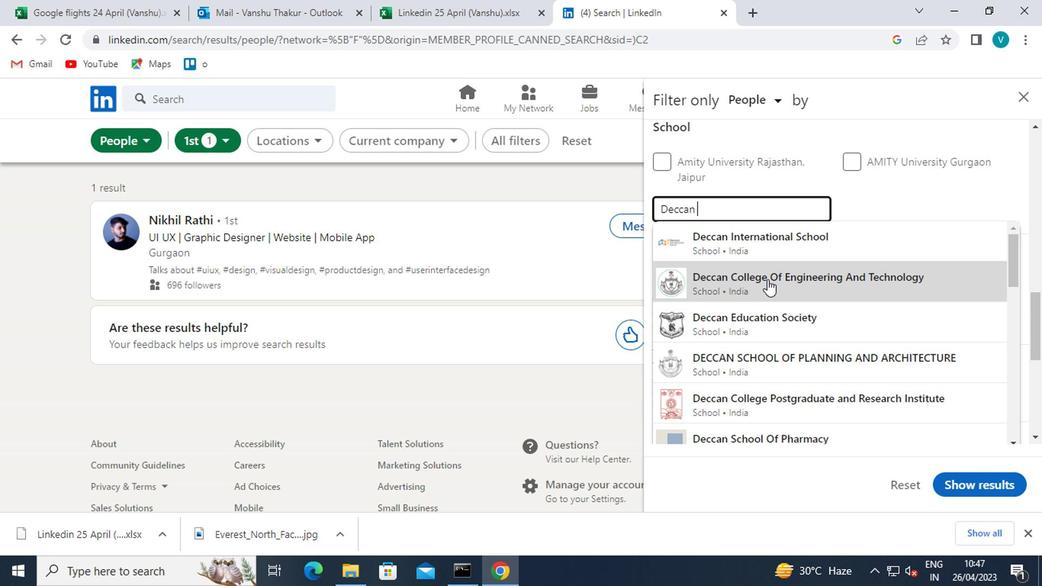 
Action: Mouse scrolled (763, 280) with delta (0, 0)
Screenshot: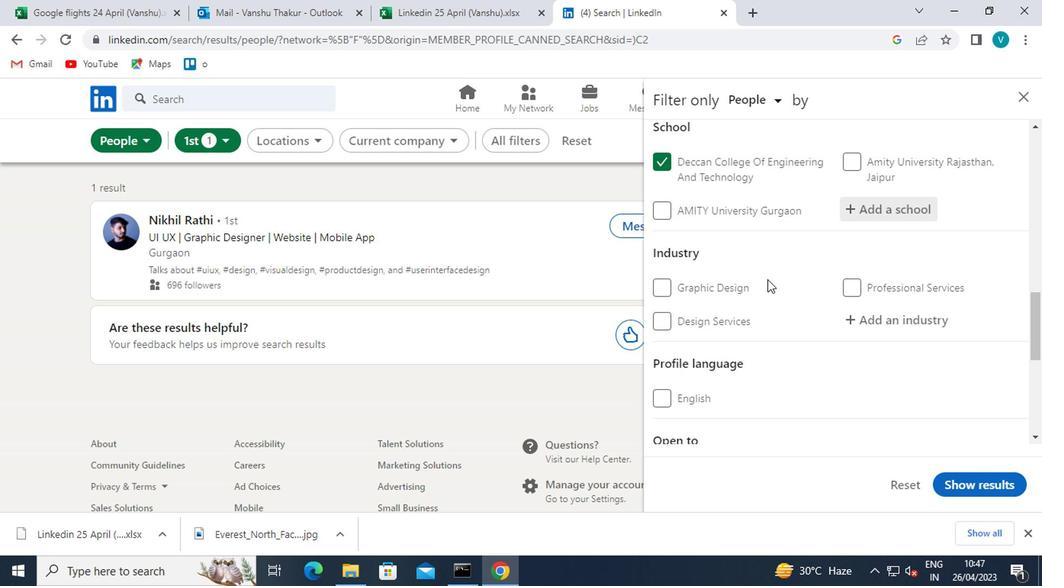 
Action: Mouse moved to (886, 254)
Screenshot: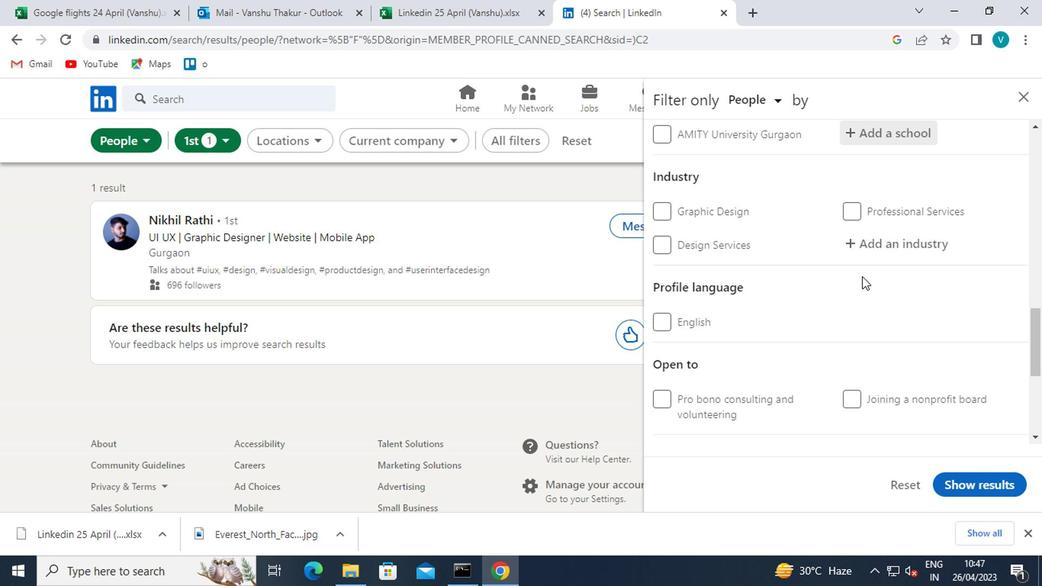 
Action: Mouse pressed left at (886, 254)
Screenshot: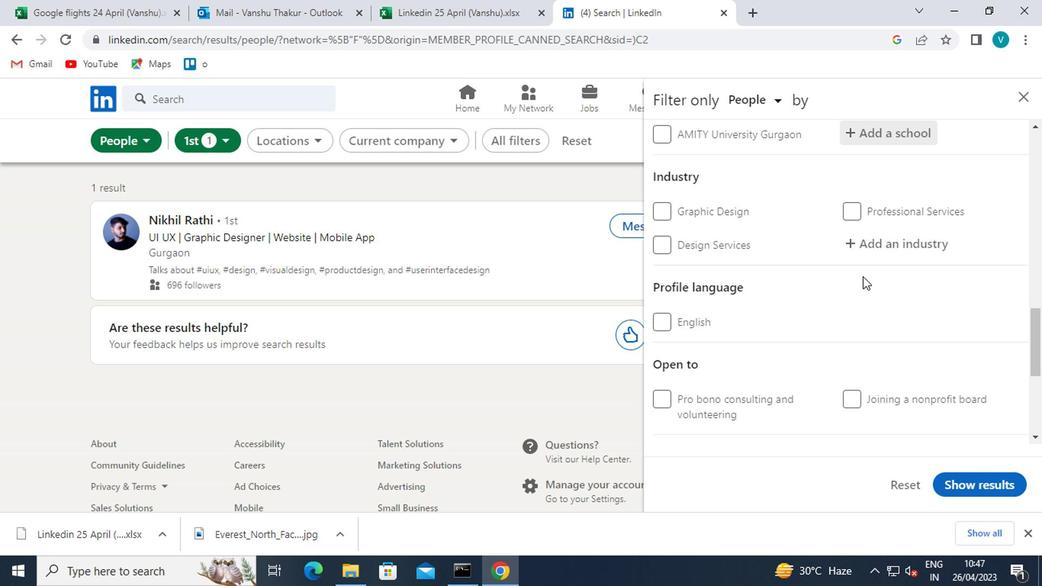 
Action: Key pressed <Key.shift>WATER<Key.space>,<Key.space>
Screenshot: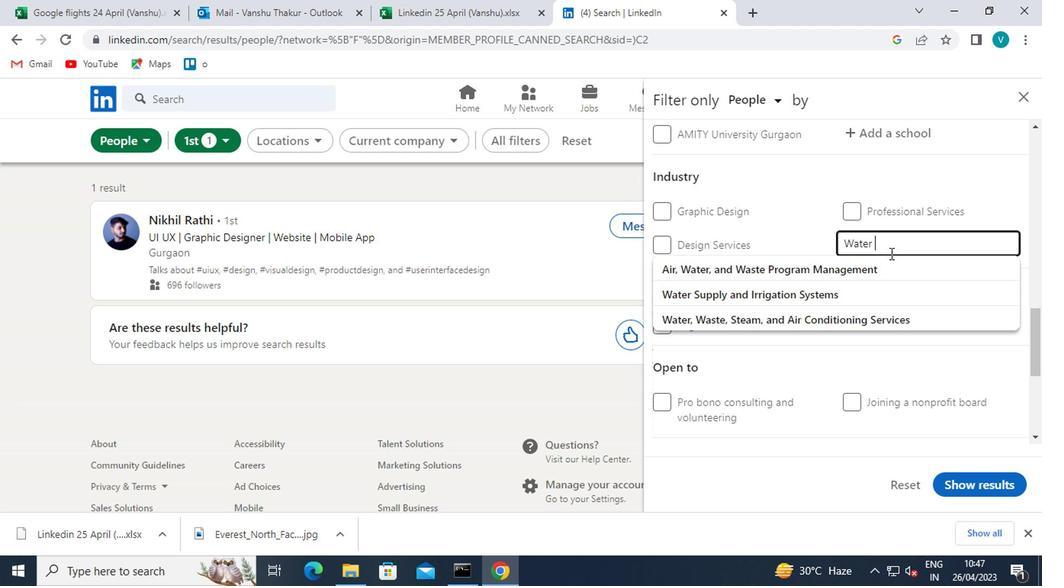 
Action: Mouse moved to (838, 310)
Screenshot: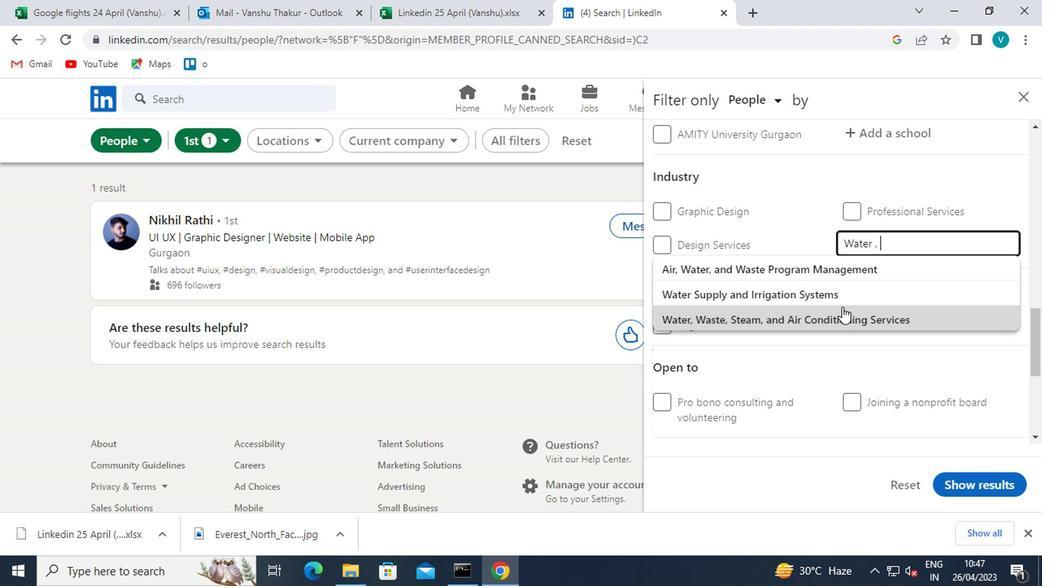 
Action: Mouse pressed left at (838, 310)
Screenshot: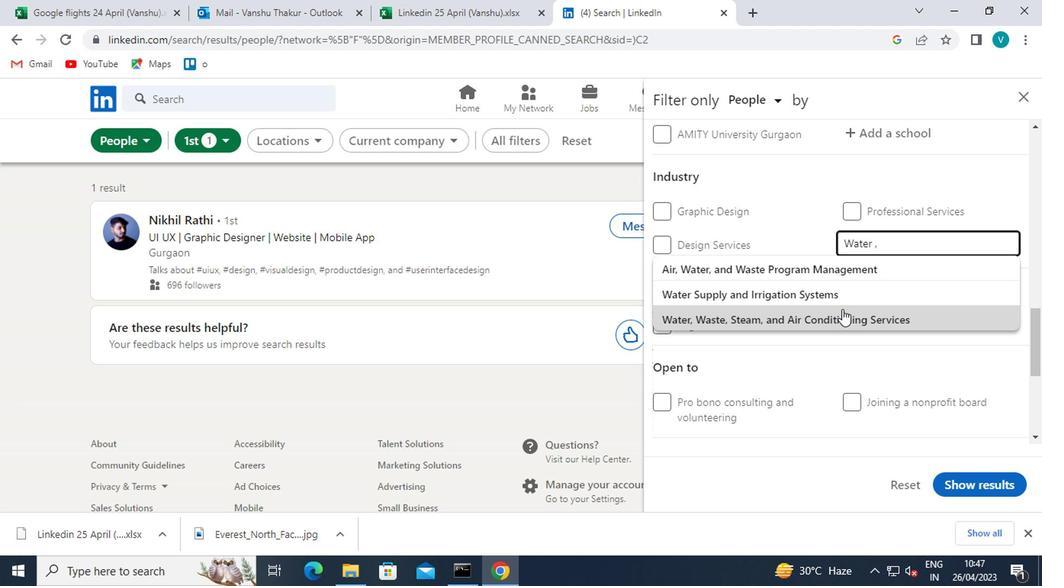 
Action: Mouse scrolled (838, 309) with delta (0, 0)
Screenshot: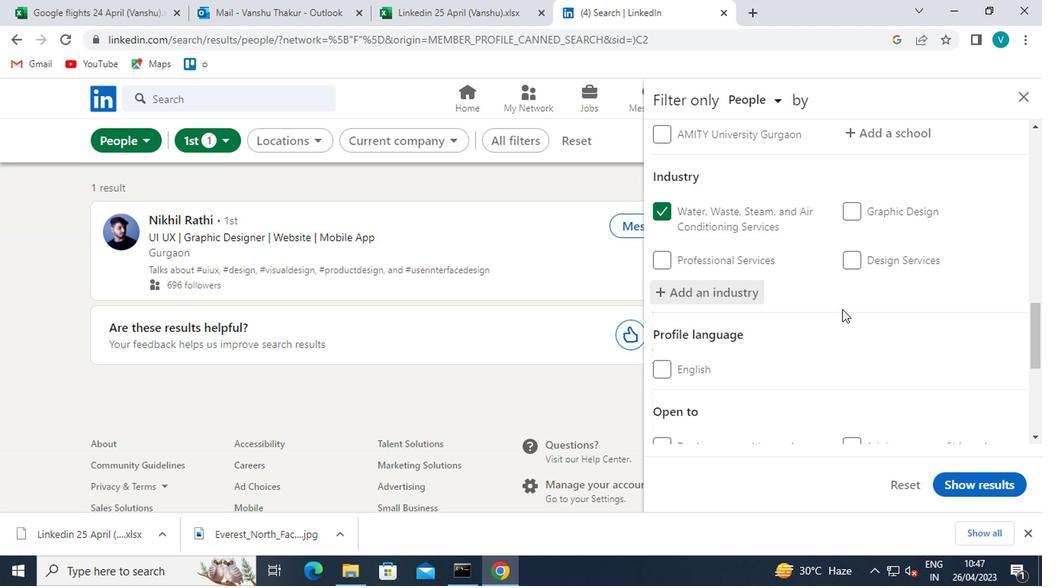 
Action: Mouse scrolled (838, 309) with delta (0, 0)
Screenshot: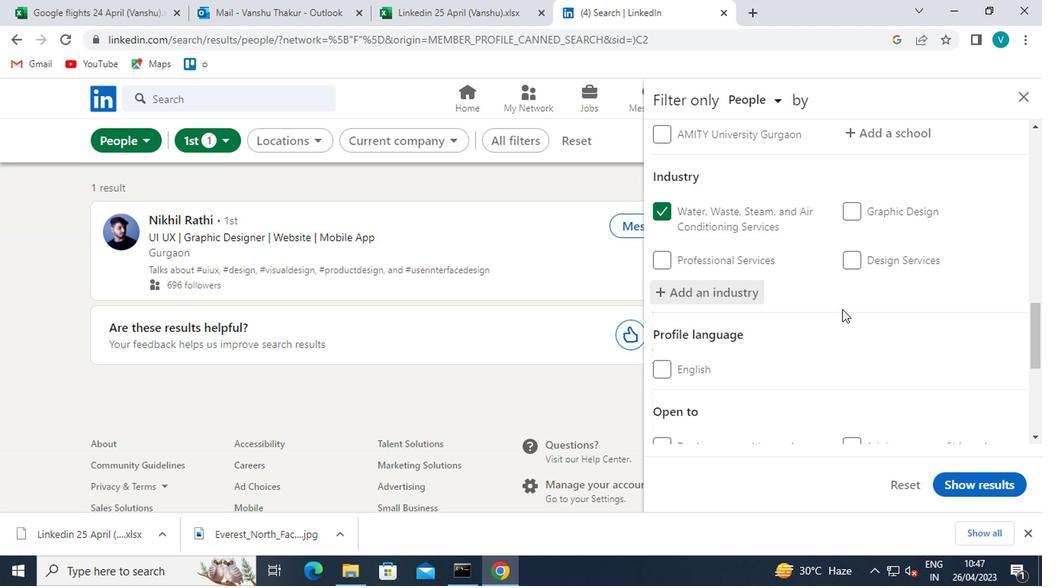 
Action: Mouse scrolled (838, 309) with delta (0, 0)
Screenshot: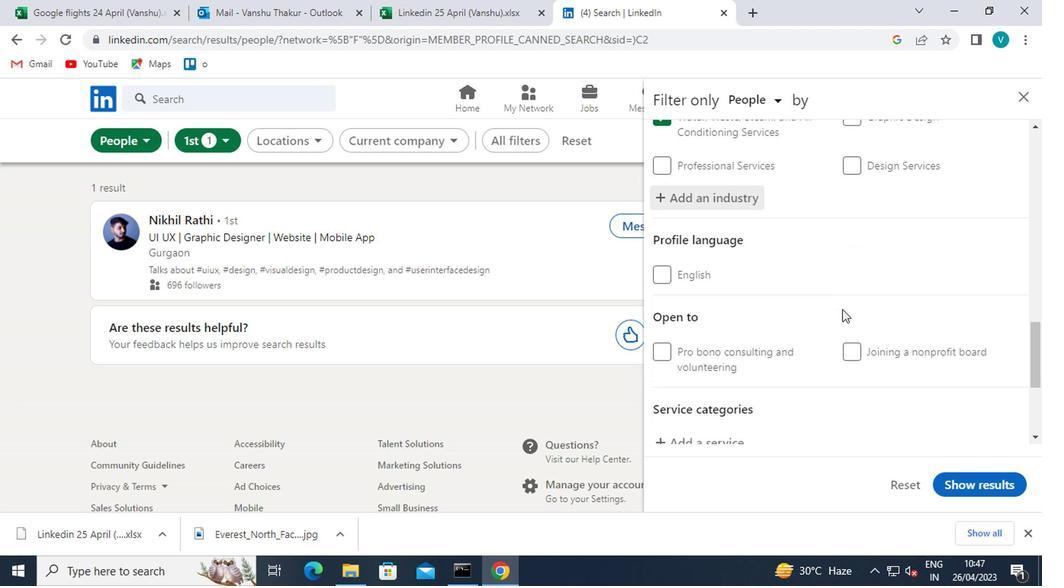 
Action: Mouse moved to (713, 304)
Screenshot: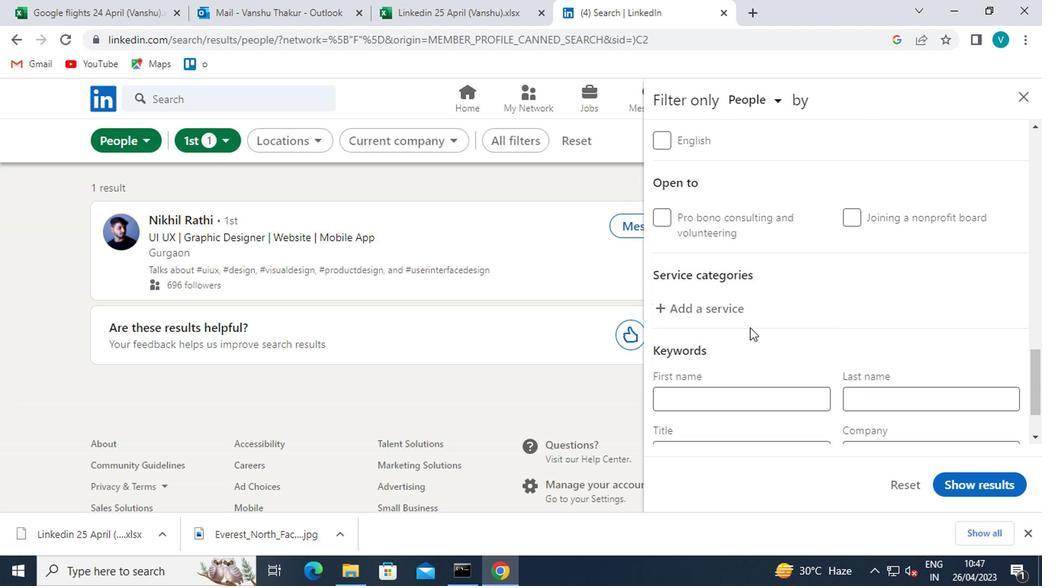 
Action: Mouse pressed left at (713, 304)
Screenshot: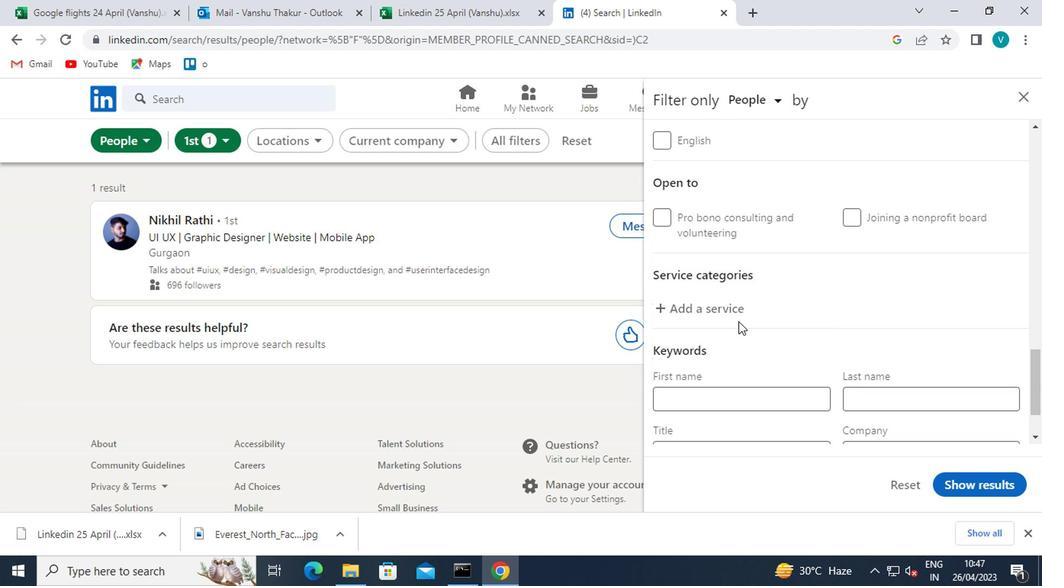
Action: Key pressed <Key.shift>EMAIL<Key.space>
Screenshot: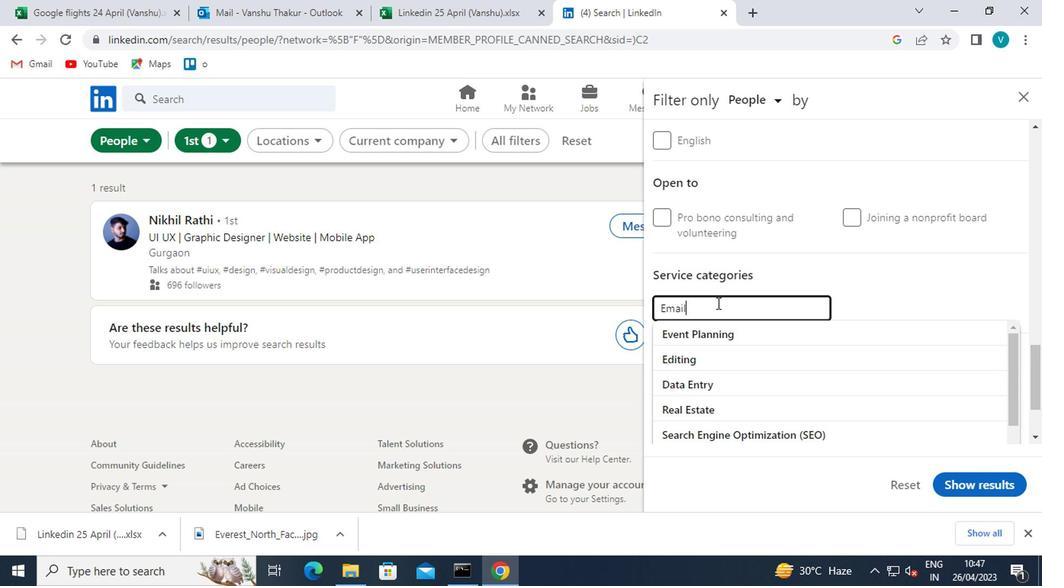 
Action: Mouse moved to (724, 334)
Screenshot: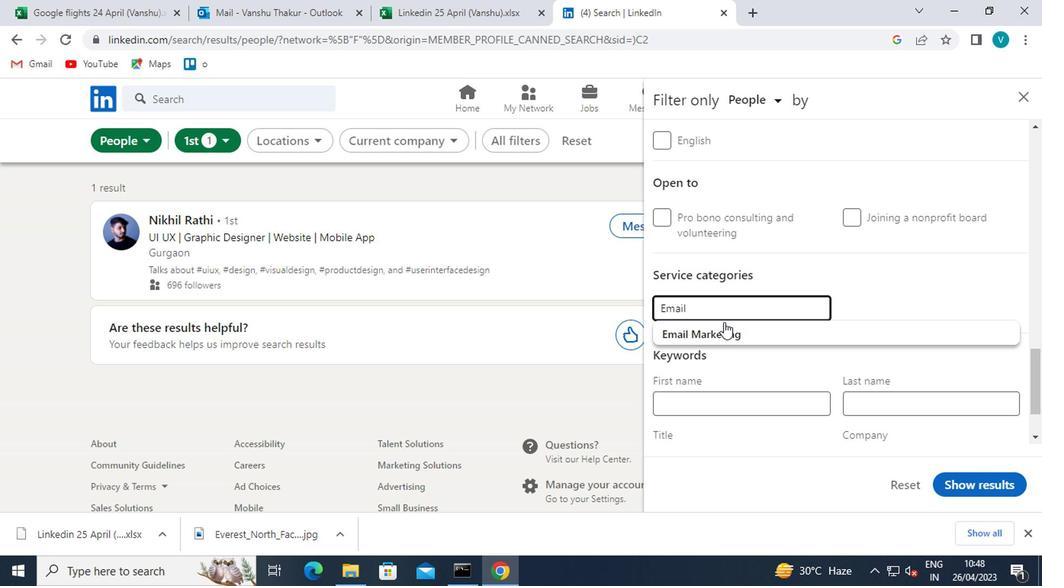 
Action: Mouse pressed left at (724, 334)
Screenshot: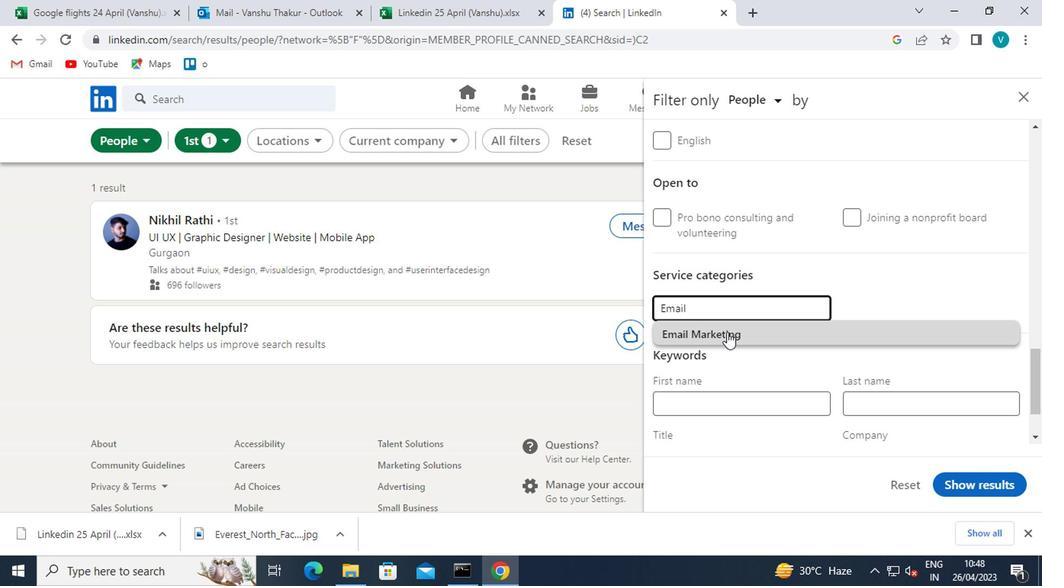 
Action: Mouse scrolled (724, 333) with delta (0, 0)
Screenshot: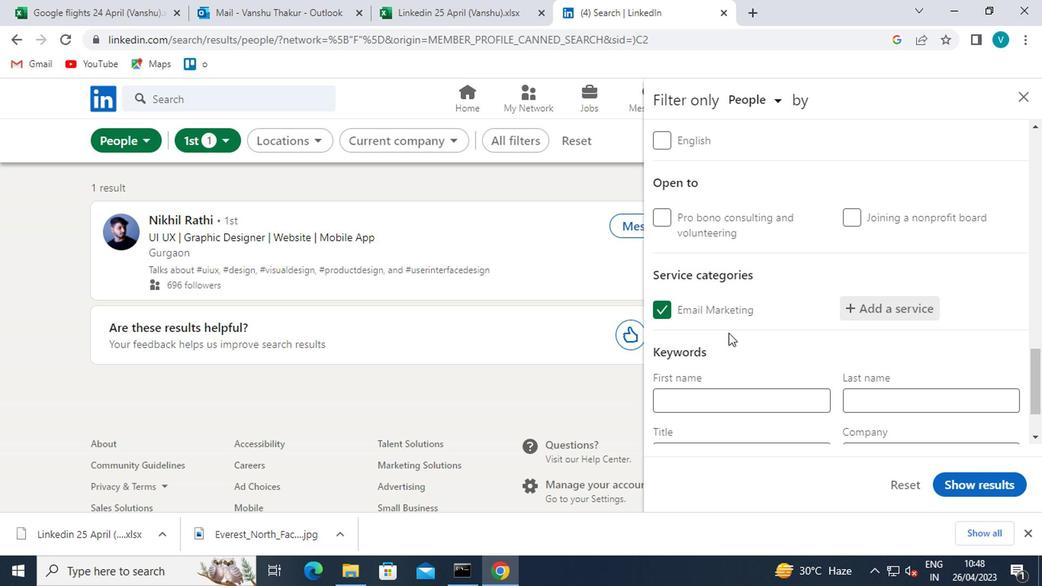 
Action: Mouse scrolled (724, 333) with delta (0, 0)
Screenshot: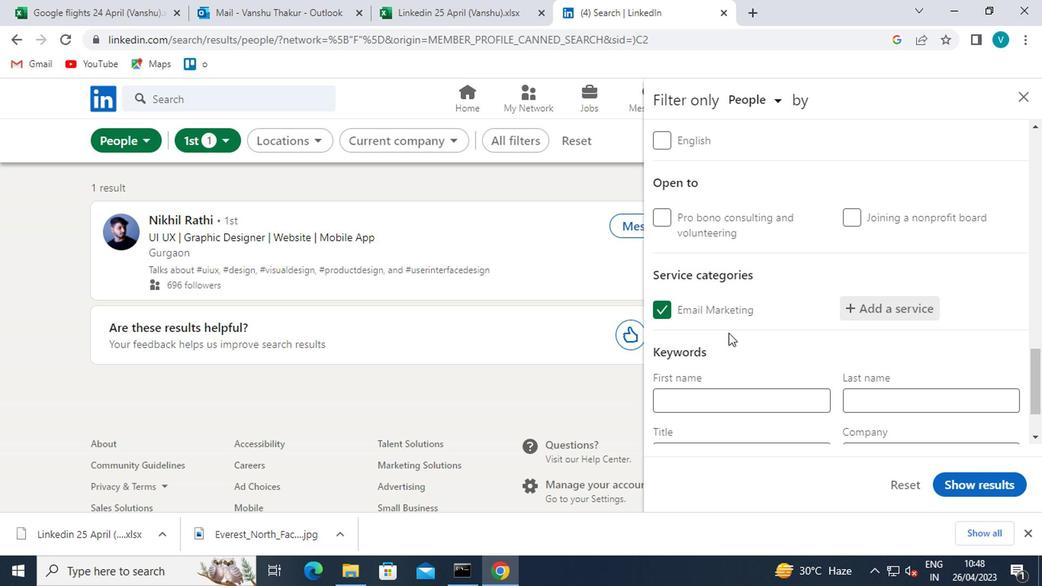 
Action: Mouse moved to (704, 373)
Screenshot: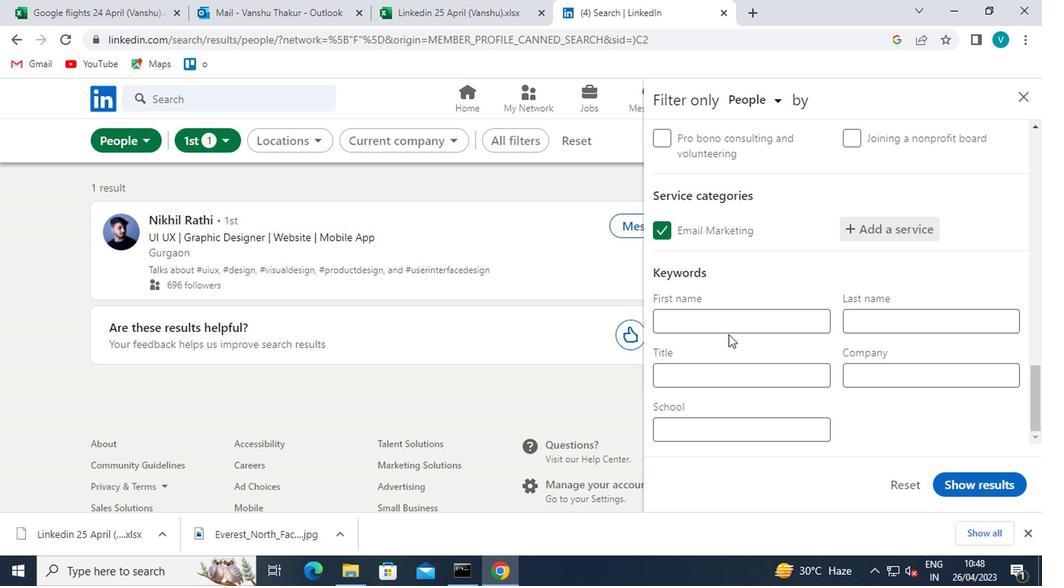 
Action: Mouse pressed left at (704, 373)
Screenshot: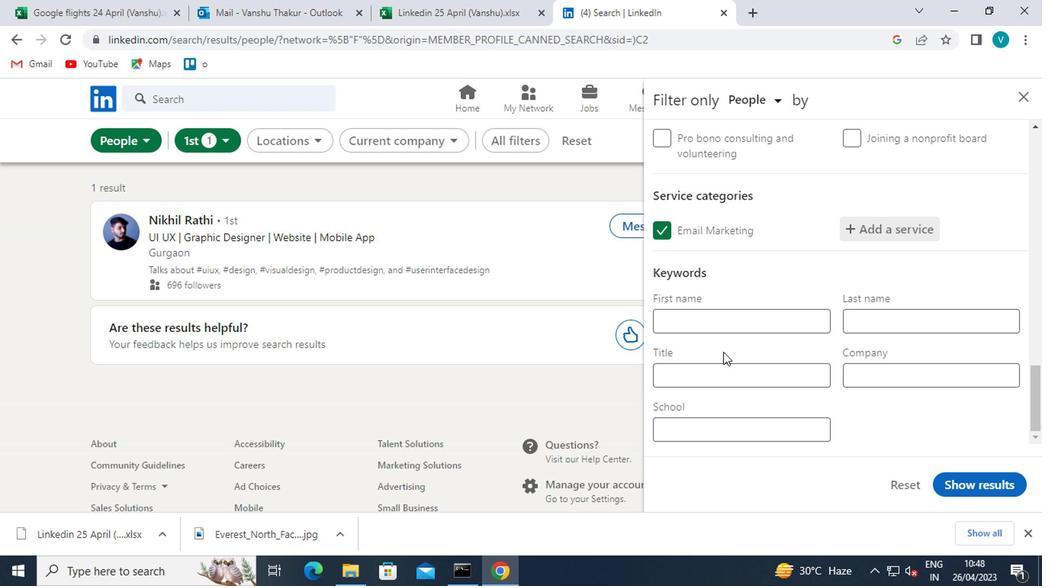 
Action: Mouse moved to (703, 369)
Screenshot: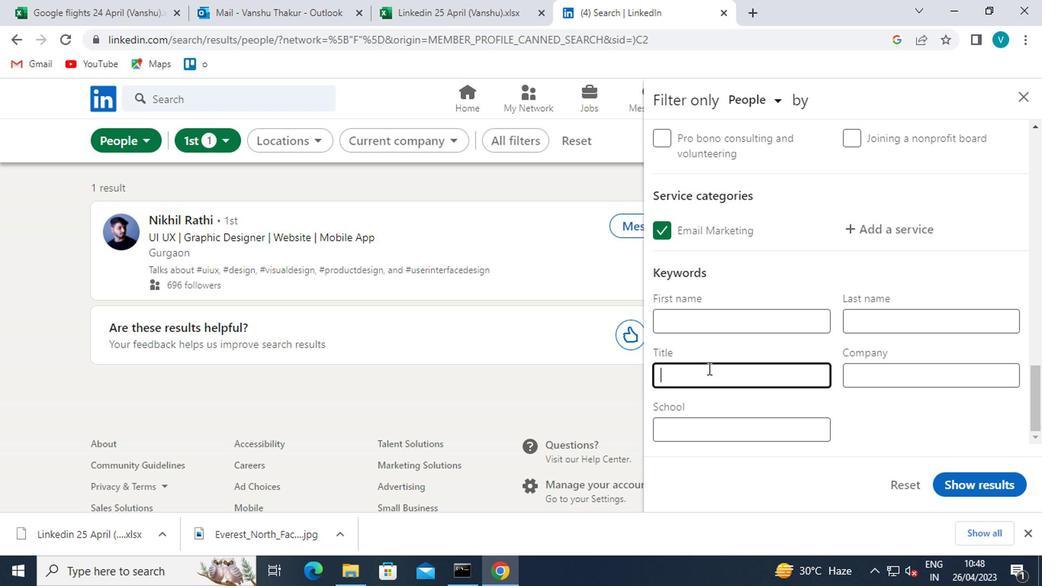 
Action: Key pressed <Key.shift>LANDSCAPING<Key.space><Key.shift>WORKER
Screenshot: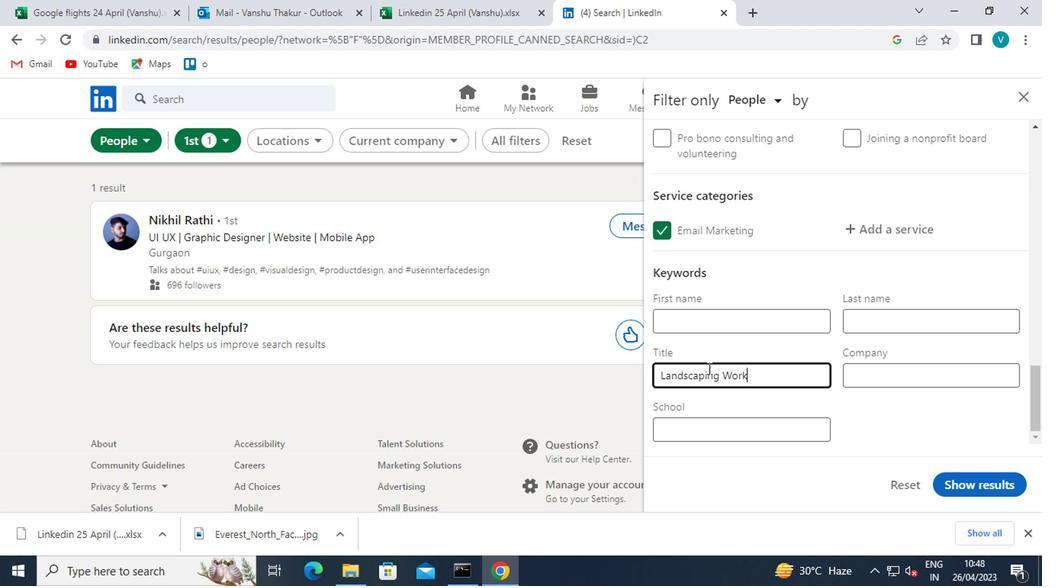 
Action: Mouse moved to (948, 481)
Screenshot: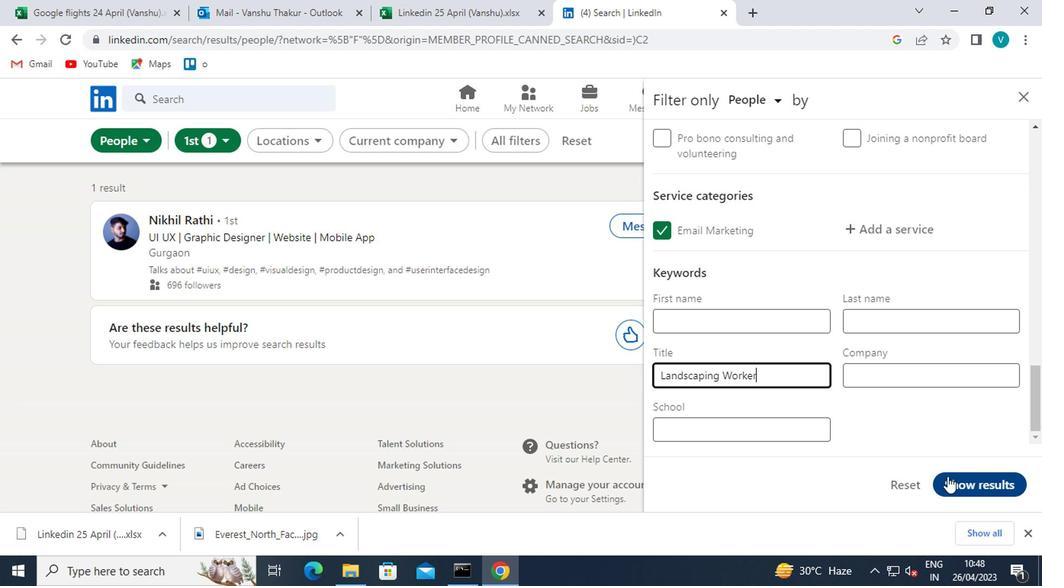 
Action: Mouse pressed left at (948, 481)
Screenshot: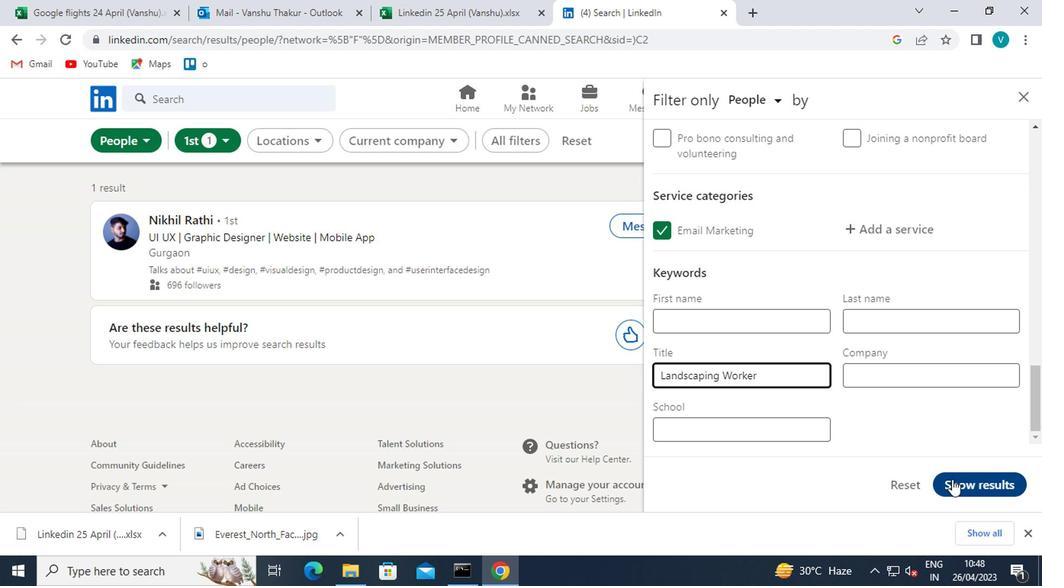 
Action: Mouse moved to (950, 482)
Screenshot: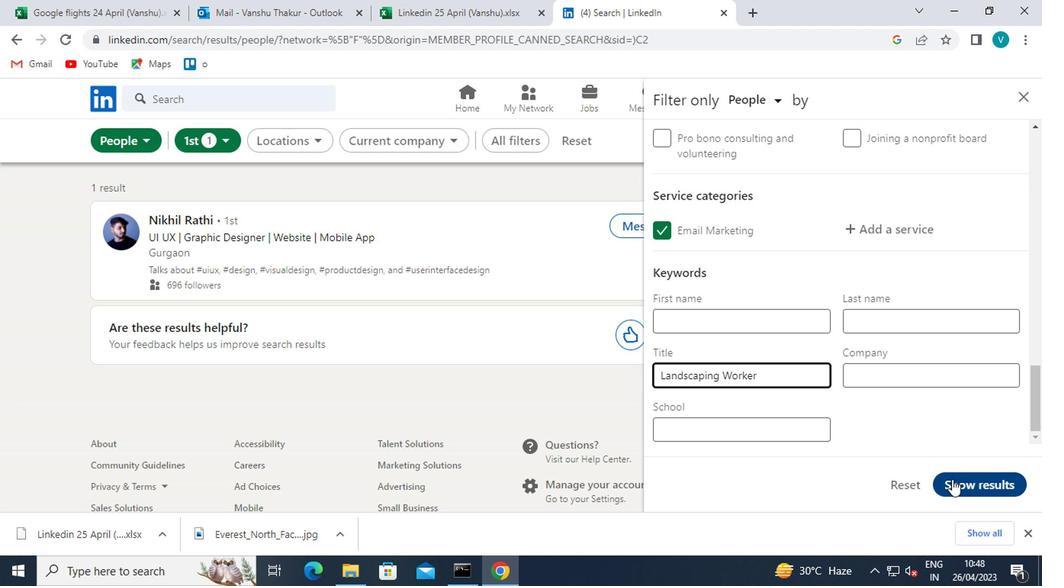
